 Task: Distribute the shapes "oval, triangle, and rectangle" on a horizontal axis.
Action: Mouse moved to (141, 127)
Screenshot: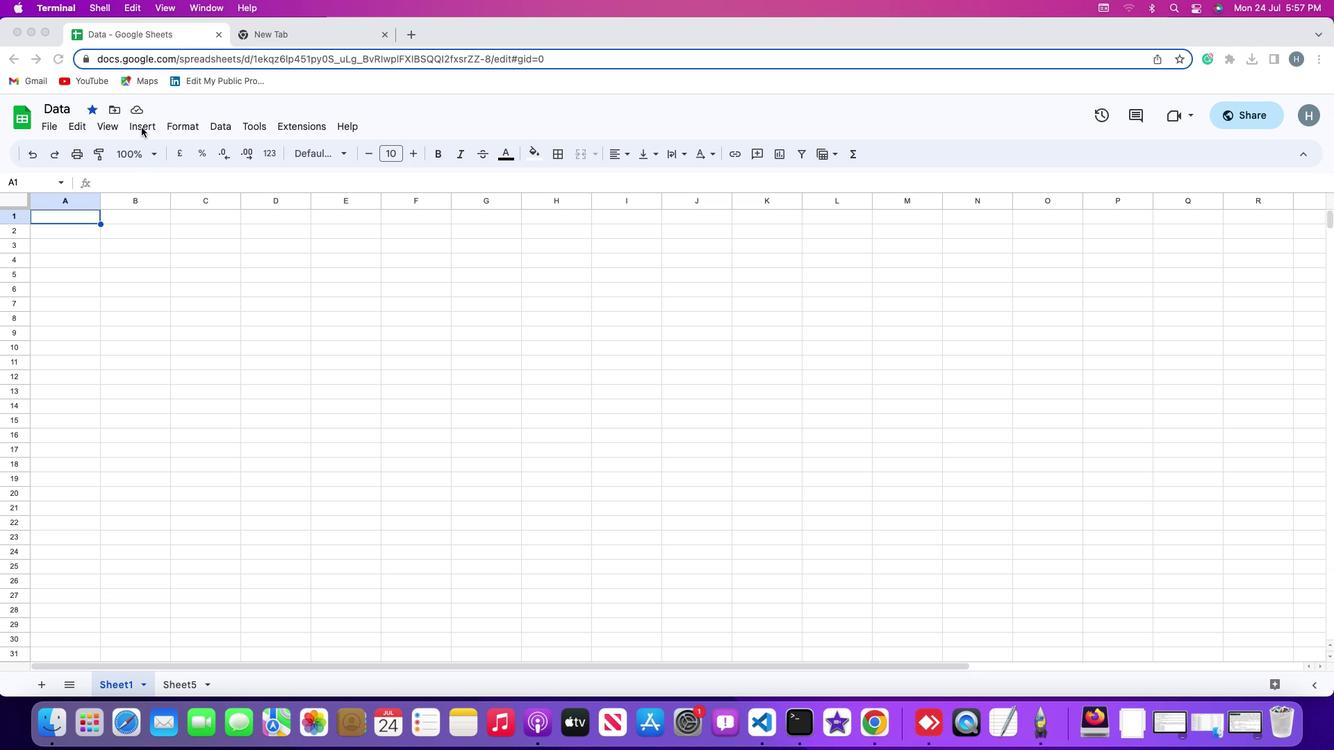 
Action: Mouse pressed left at (141, 127)
Screenshot: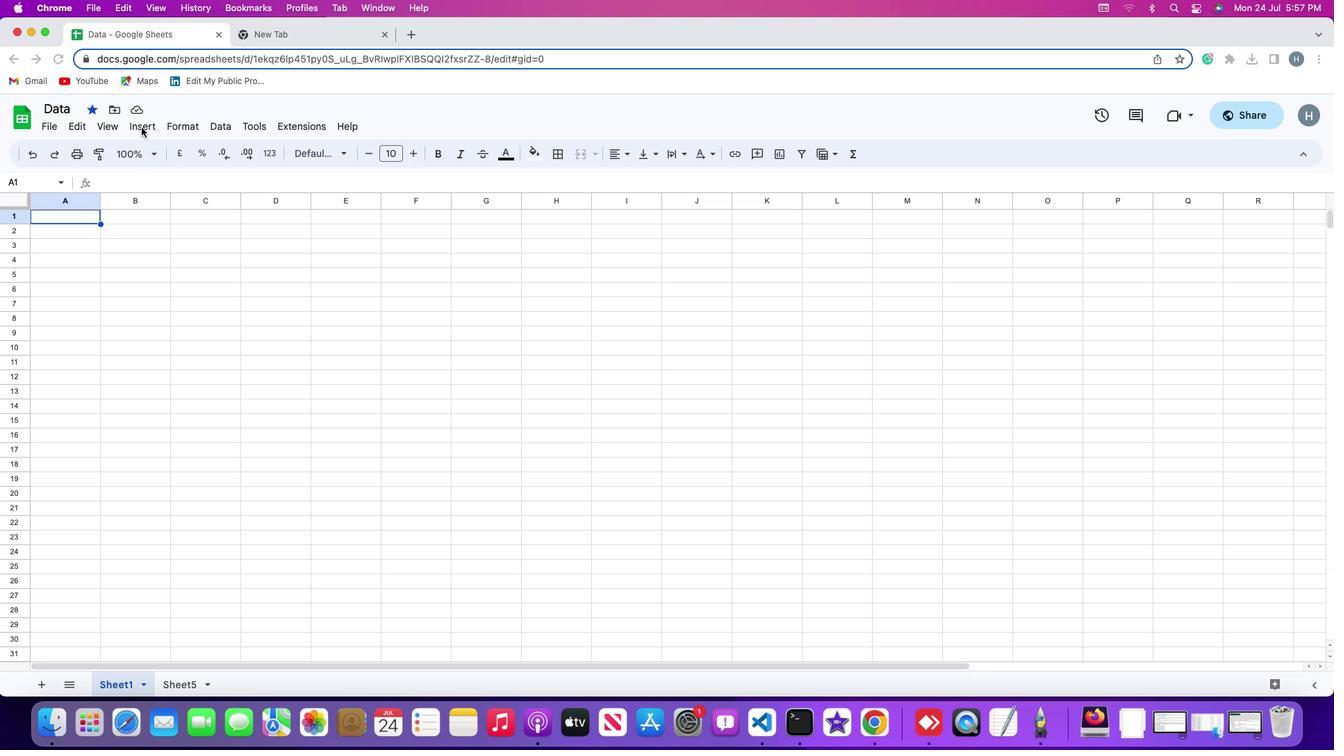 
Action: Mouse moved to (142, 125)
Screenshot: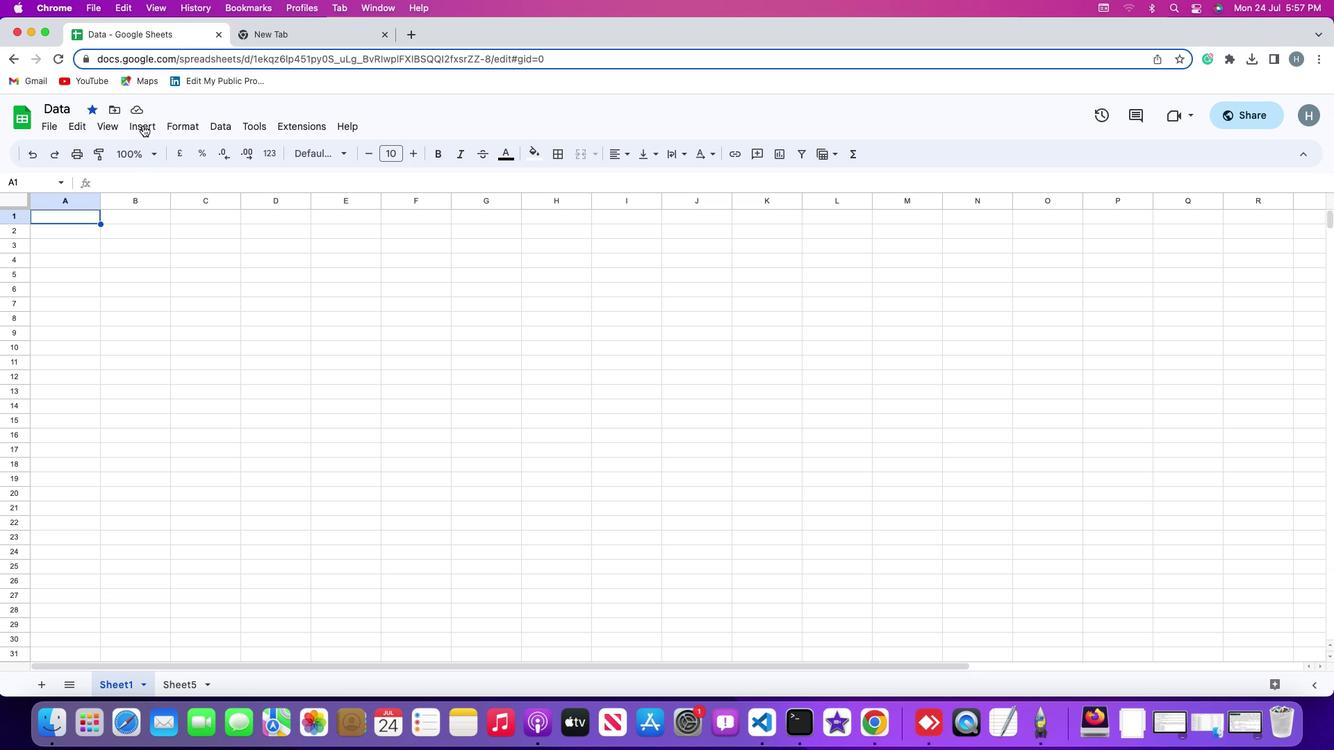 
Action: Mouse pressed left at (142, 125)
Screenshot: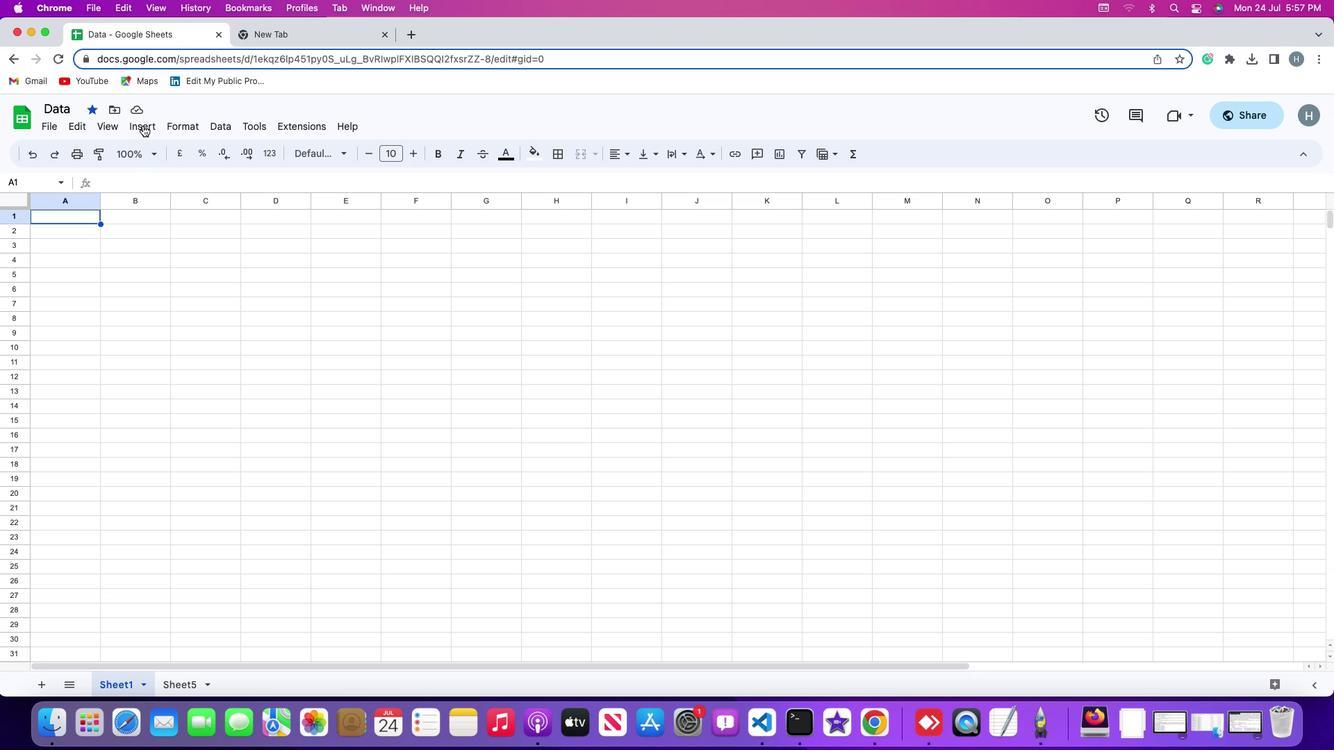 
Action: Mouse moved to (182, 324)
Screenshot: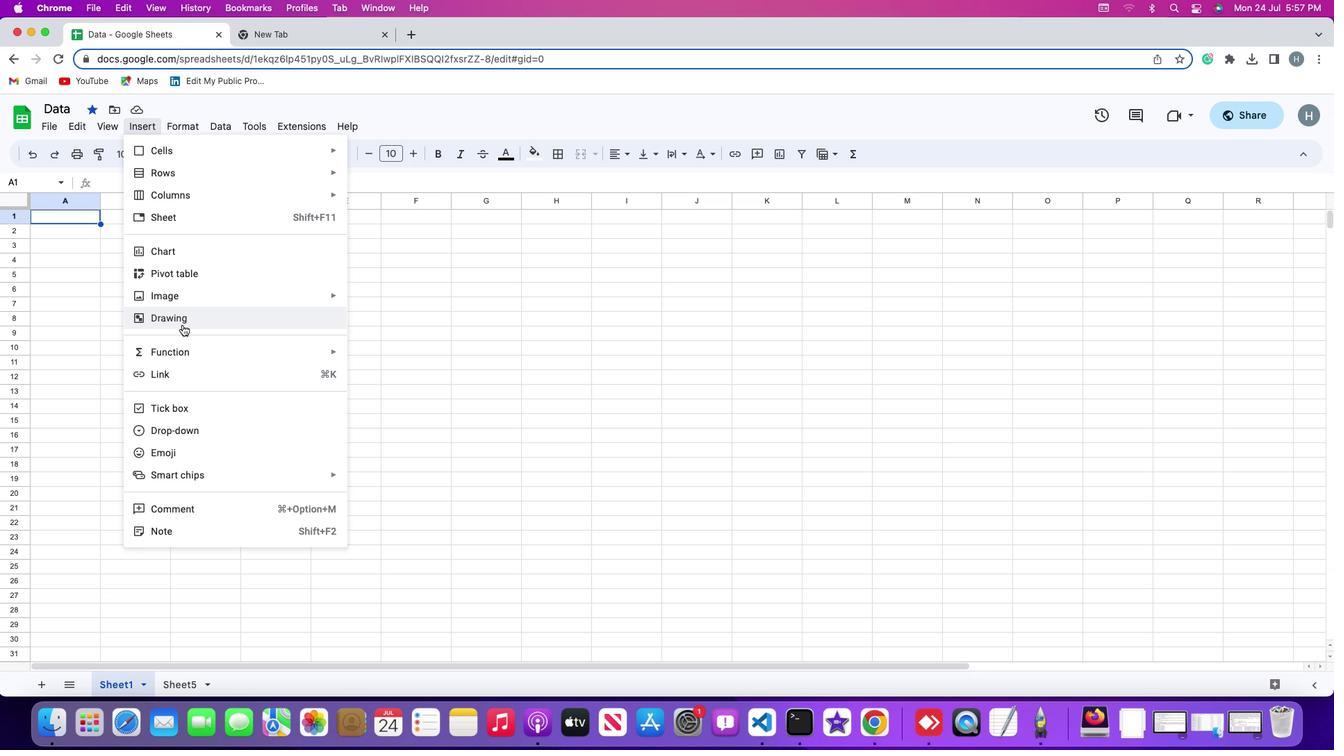 
Action: Mouse pressed left at (182, 324)
Screenshot: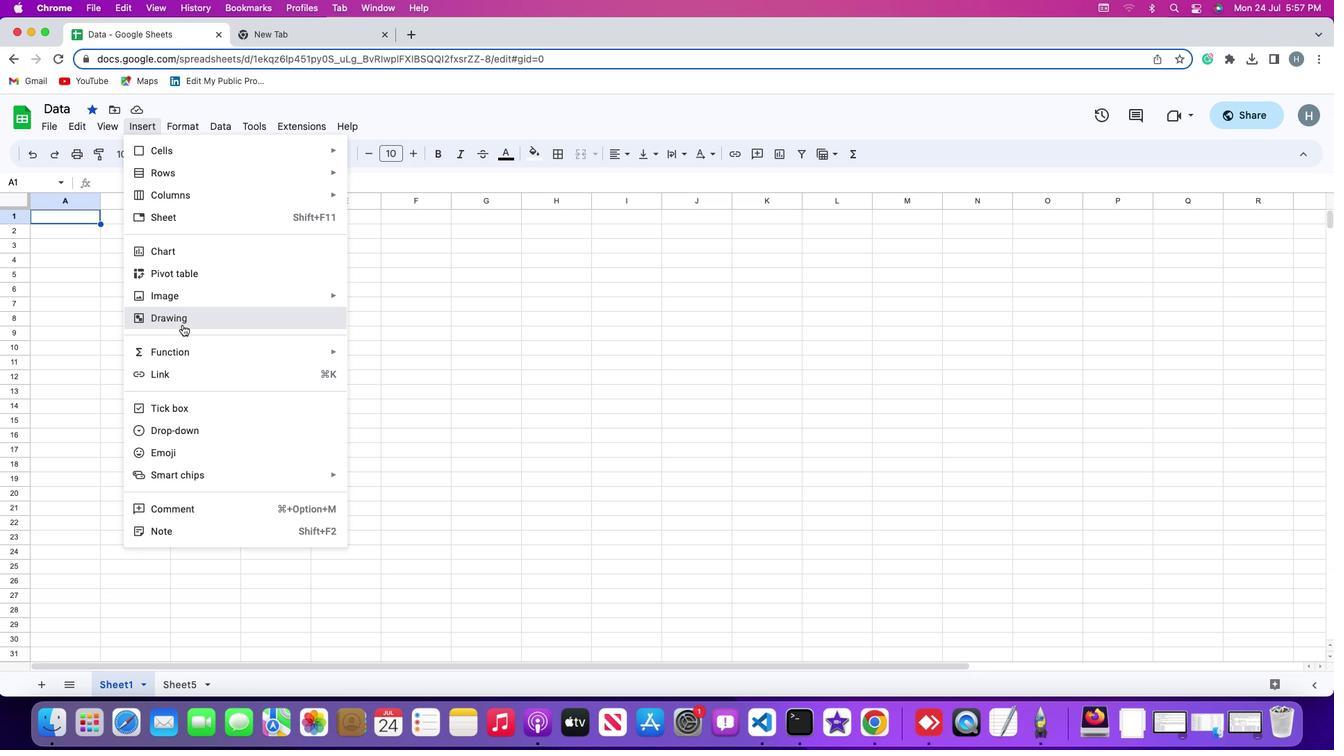 
Action: Mouse moved to (531, 178)
Screenshot: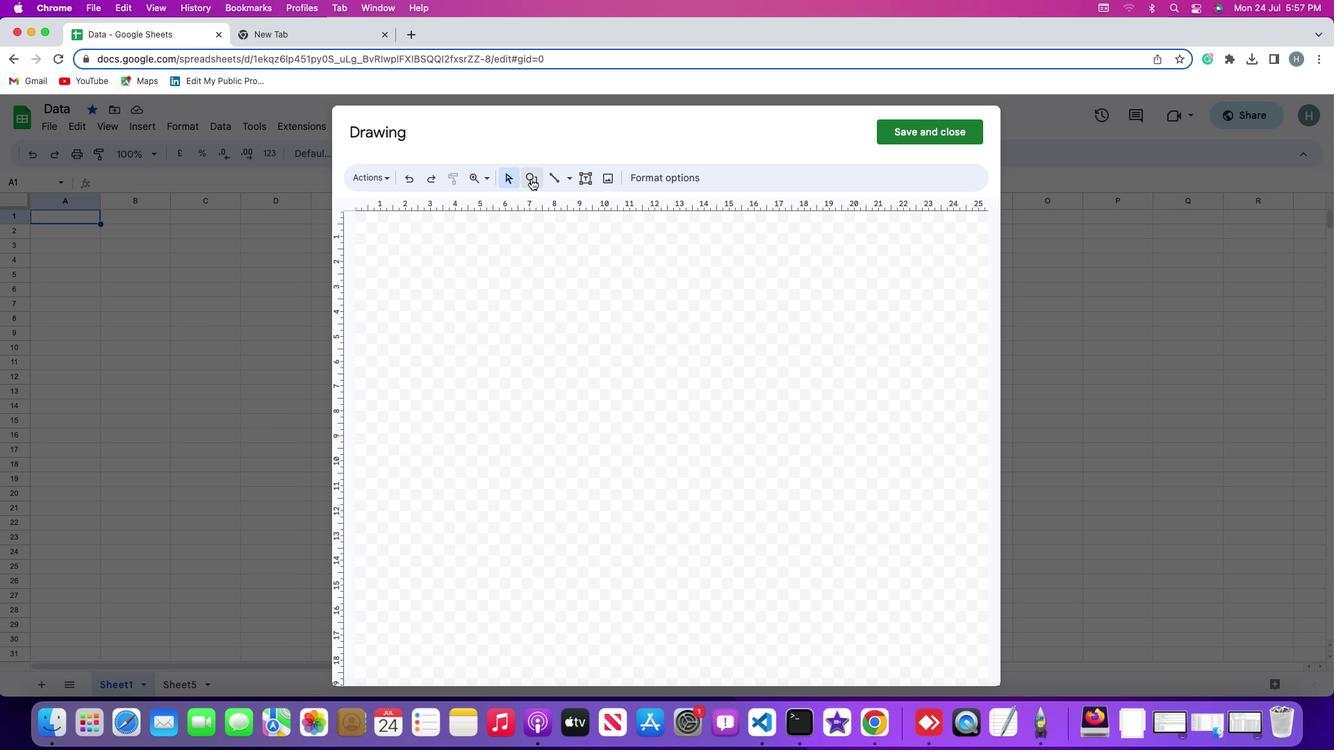 
Action: Mouse pressed left at (531, 178)
Screenshot: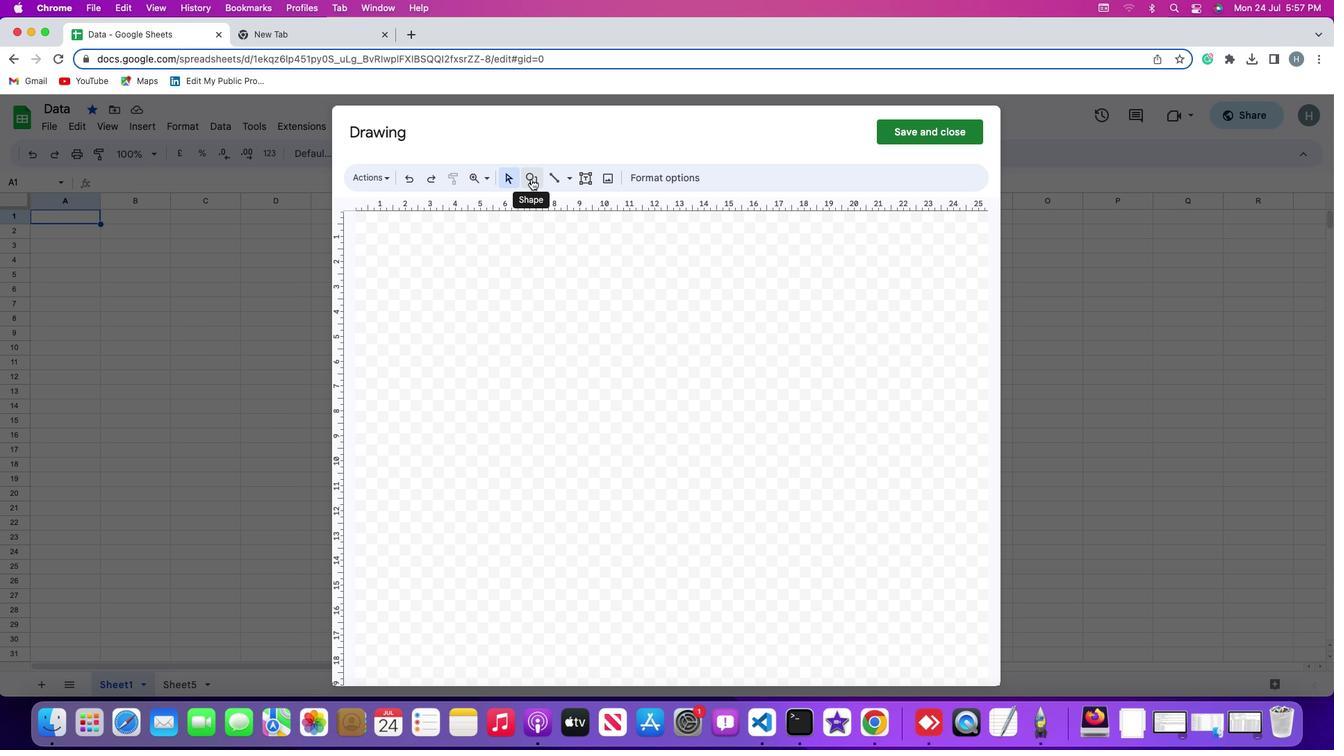 
Action: Mouse moved to (555, 201)
Screenshot: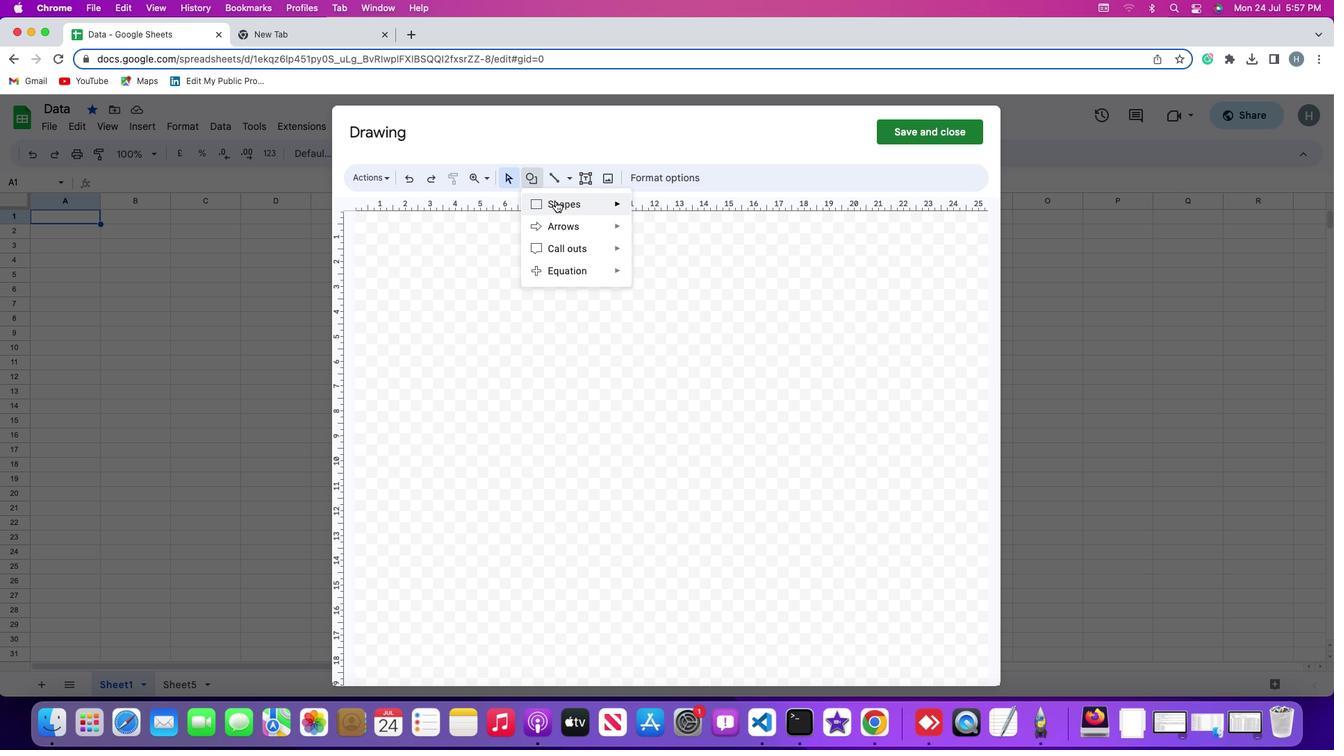 
Action: Mouse pressed left at (555, 201)
Screenshot: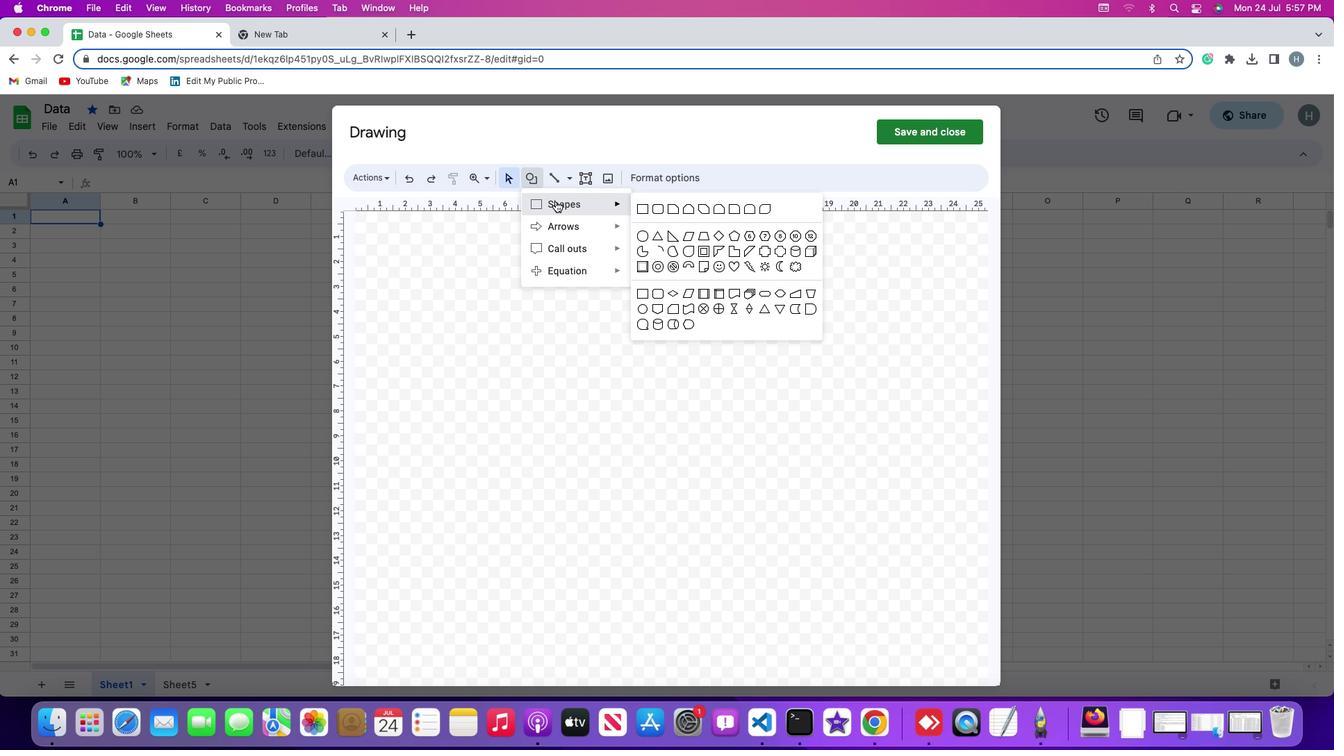
Action: Mouse moved to (643, 231)
Screenshot: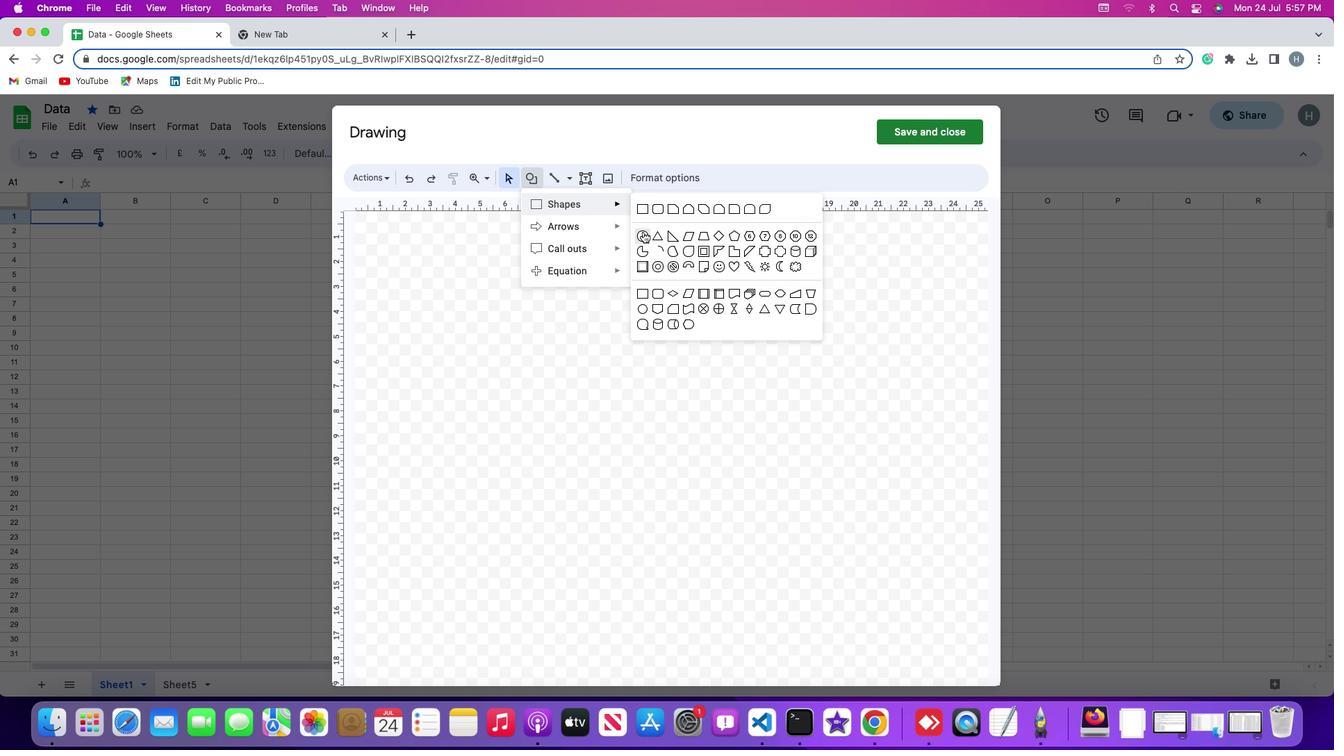 
Action: Mouse pressed left at (643, 231)
Screenshot: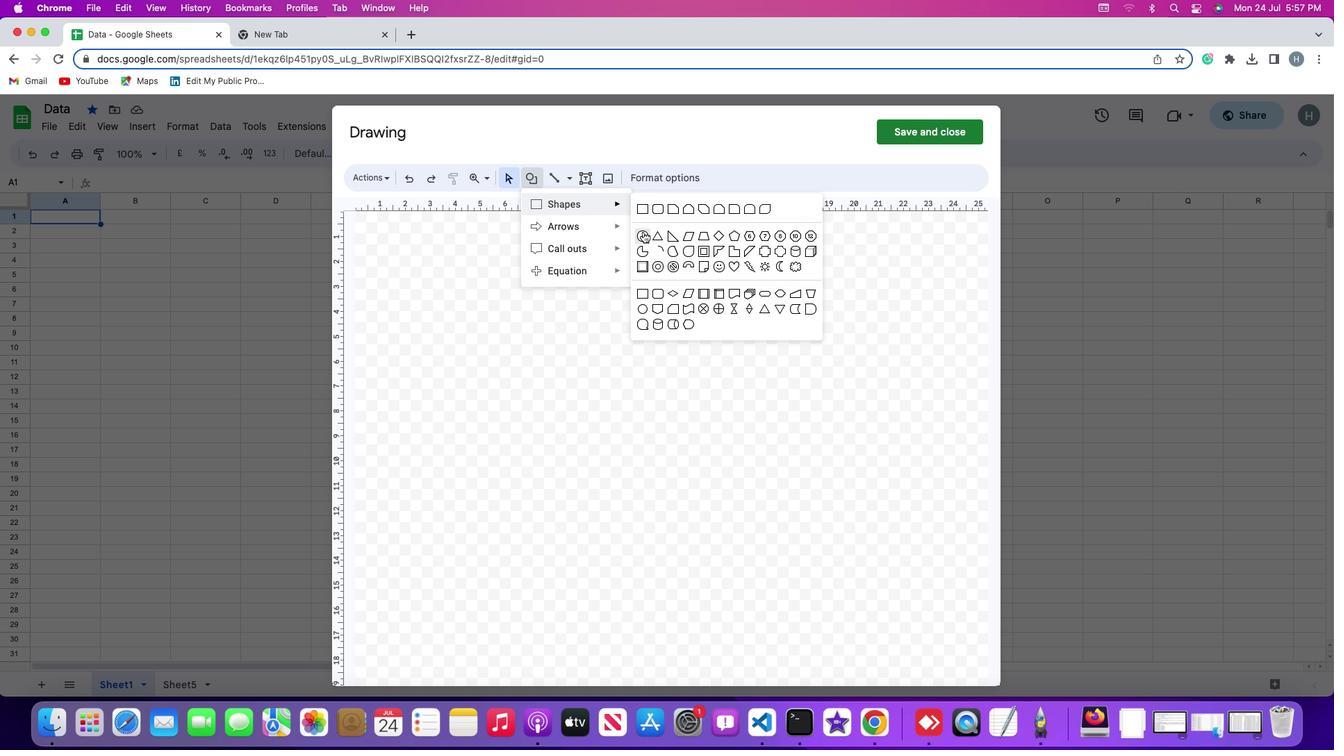 
Action: Mouse moved to (455, 252)
Screenshot: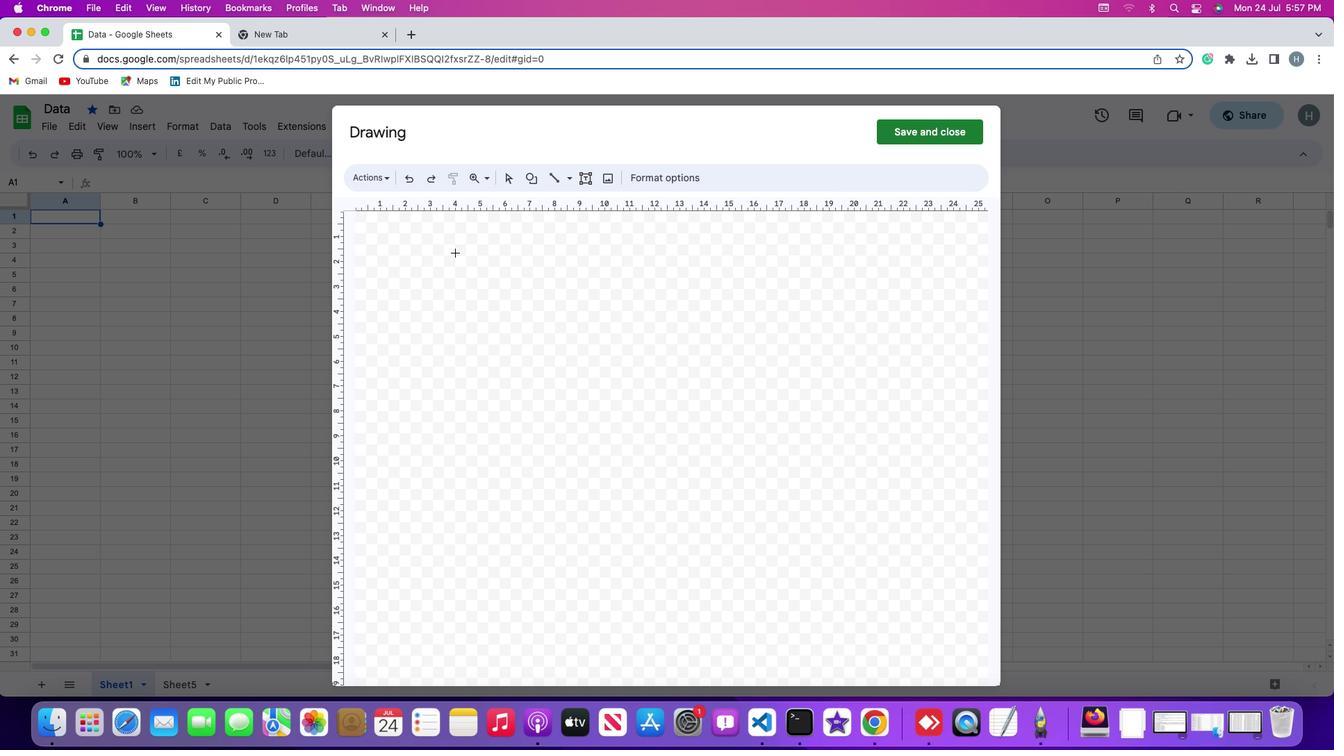 
Action: Mouse pressed left at (455, 252)
Screenshot: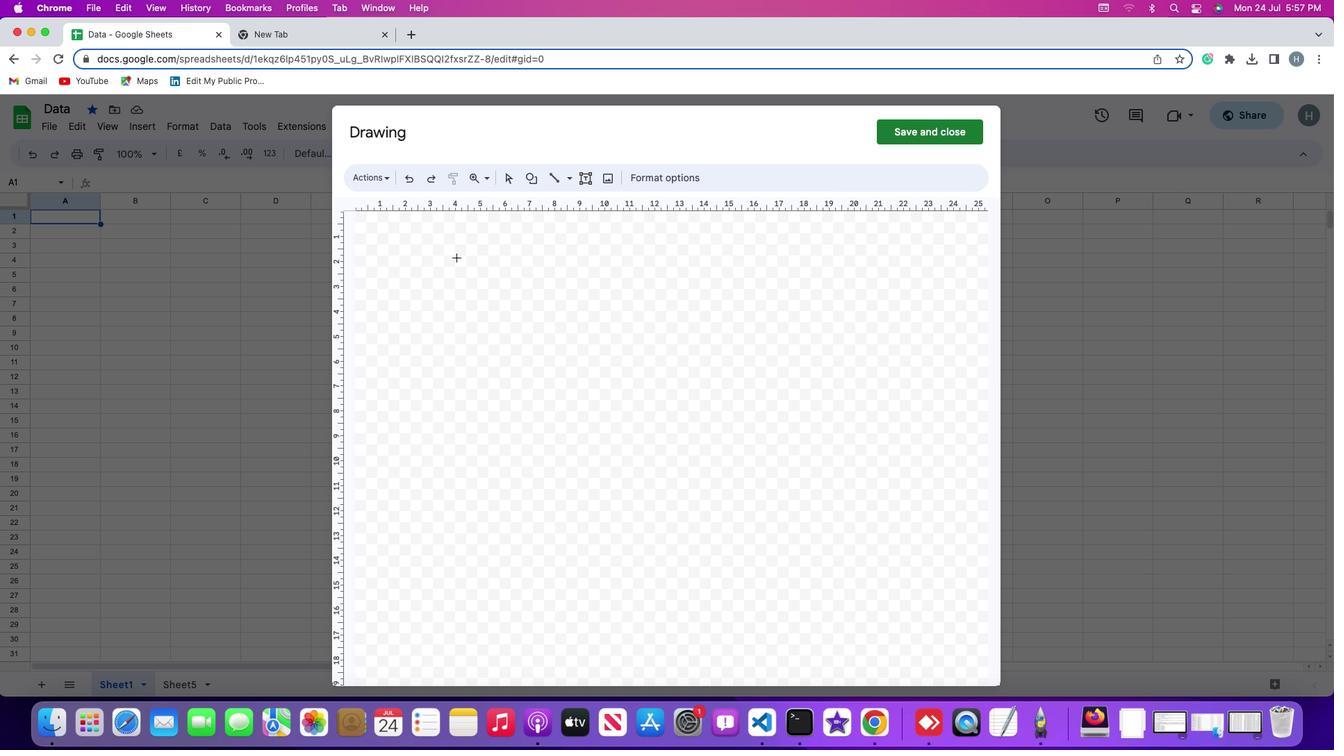 
Action: Mouse moved to (532, 181)
Screenshot: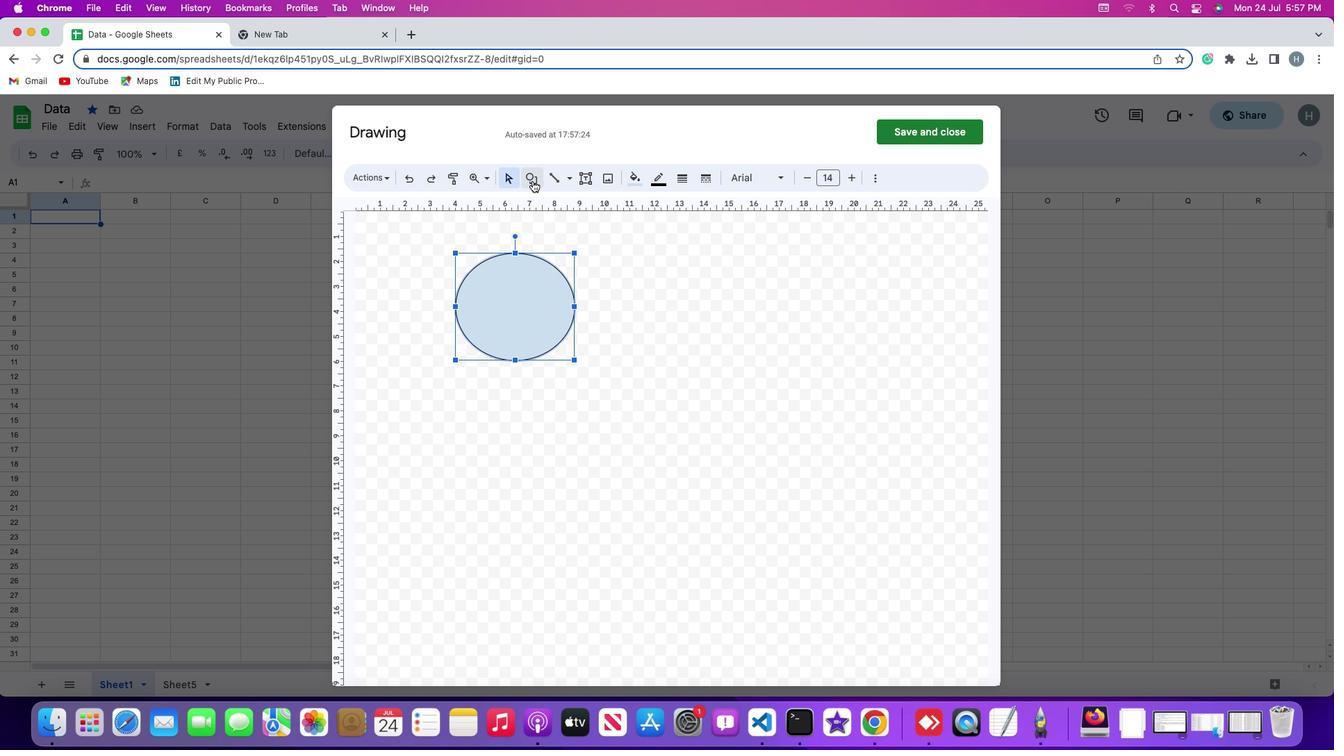 
Action: Mouse pressed left at (532, 181)
Screenshot: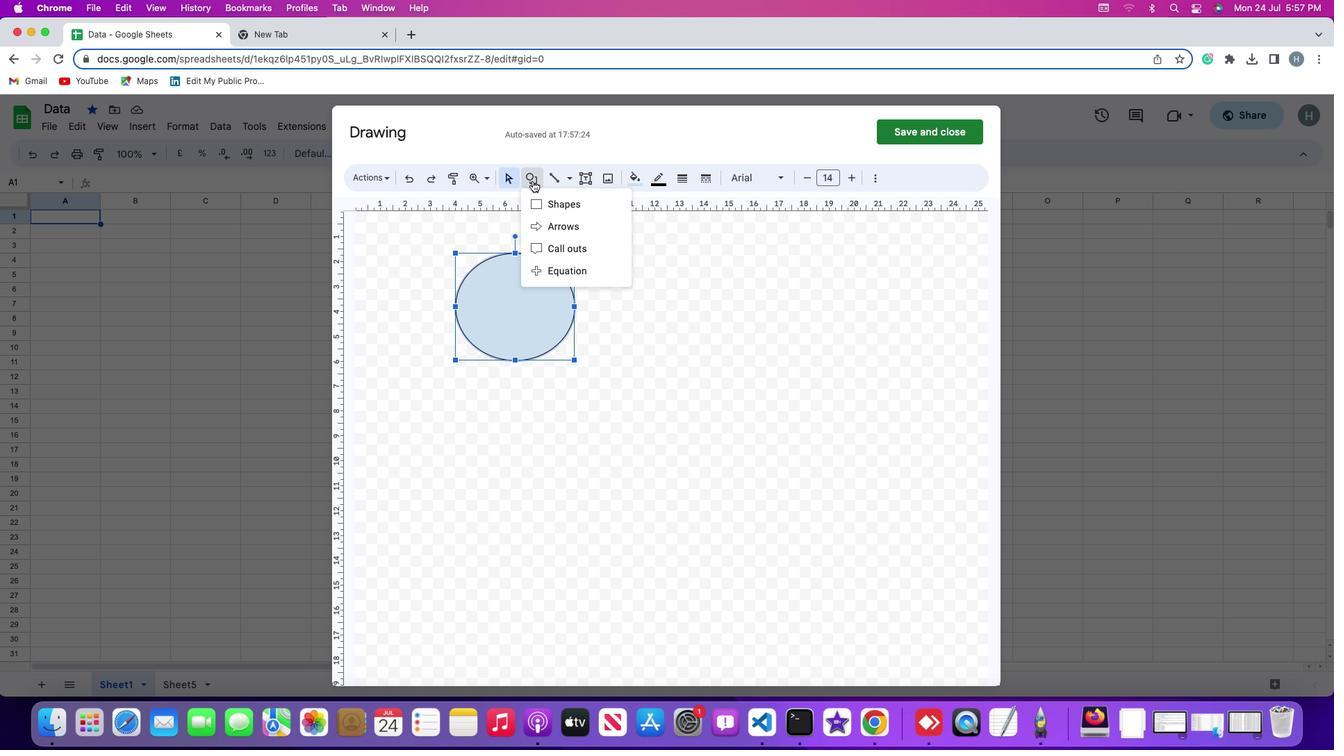 
Action: Mouse moved to (578, 207)
Screenshot: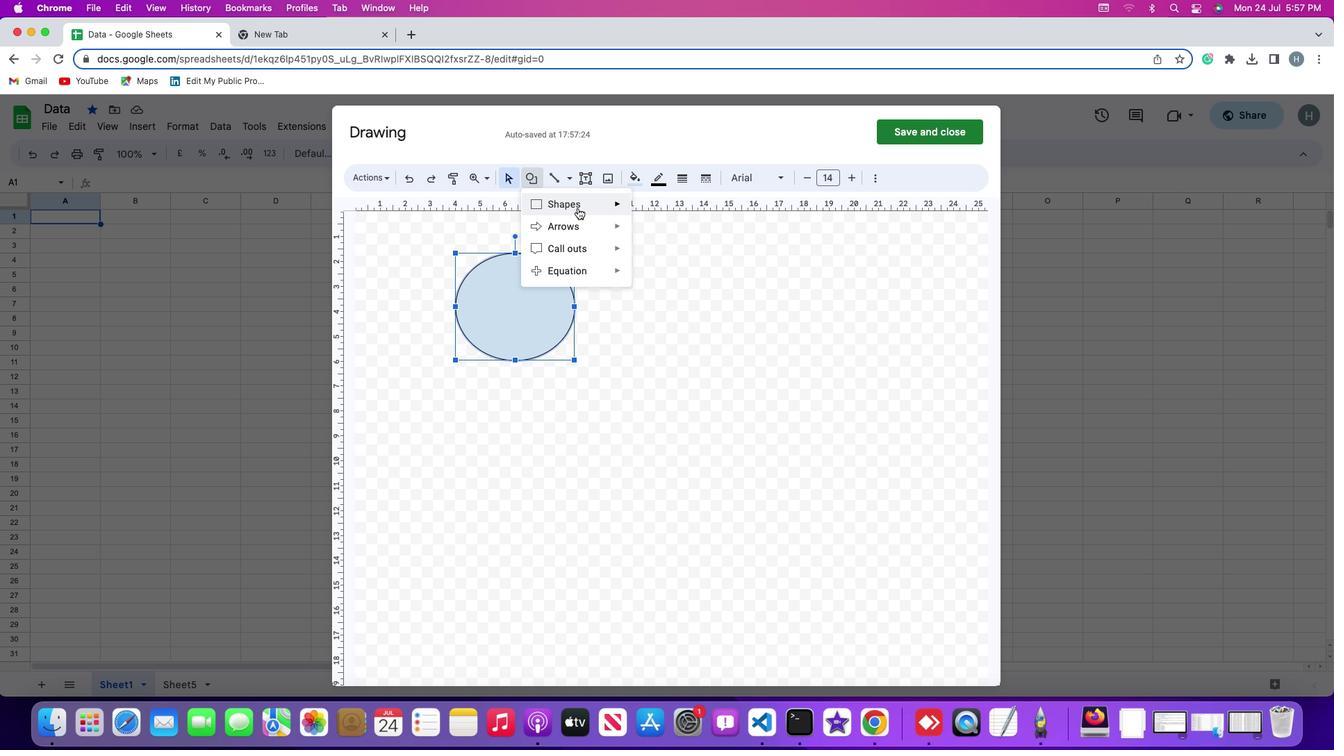 
Action: Mouse pressed left at (578, 207)
Screenshot: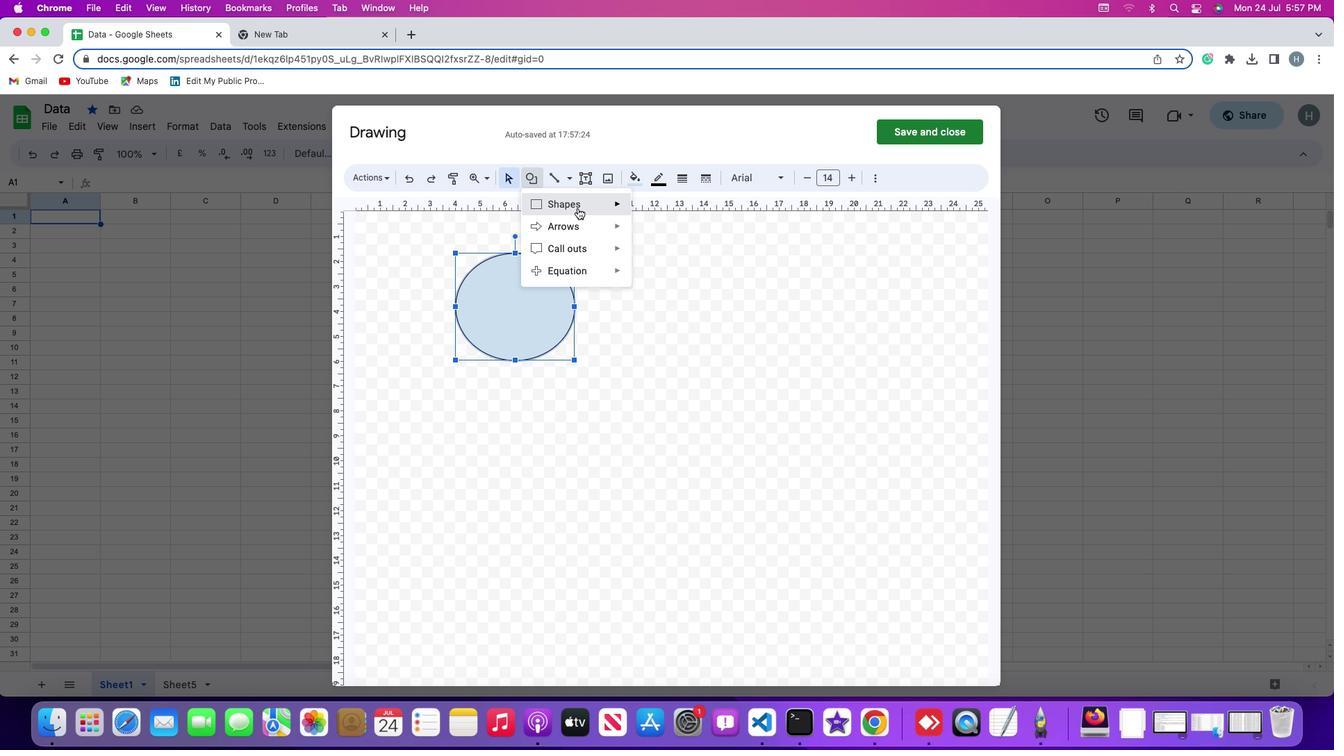 
Action: Mouse moved to (656, 232)
Screenshot: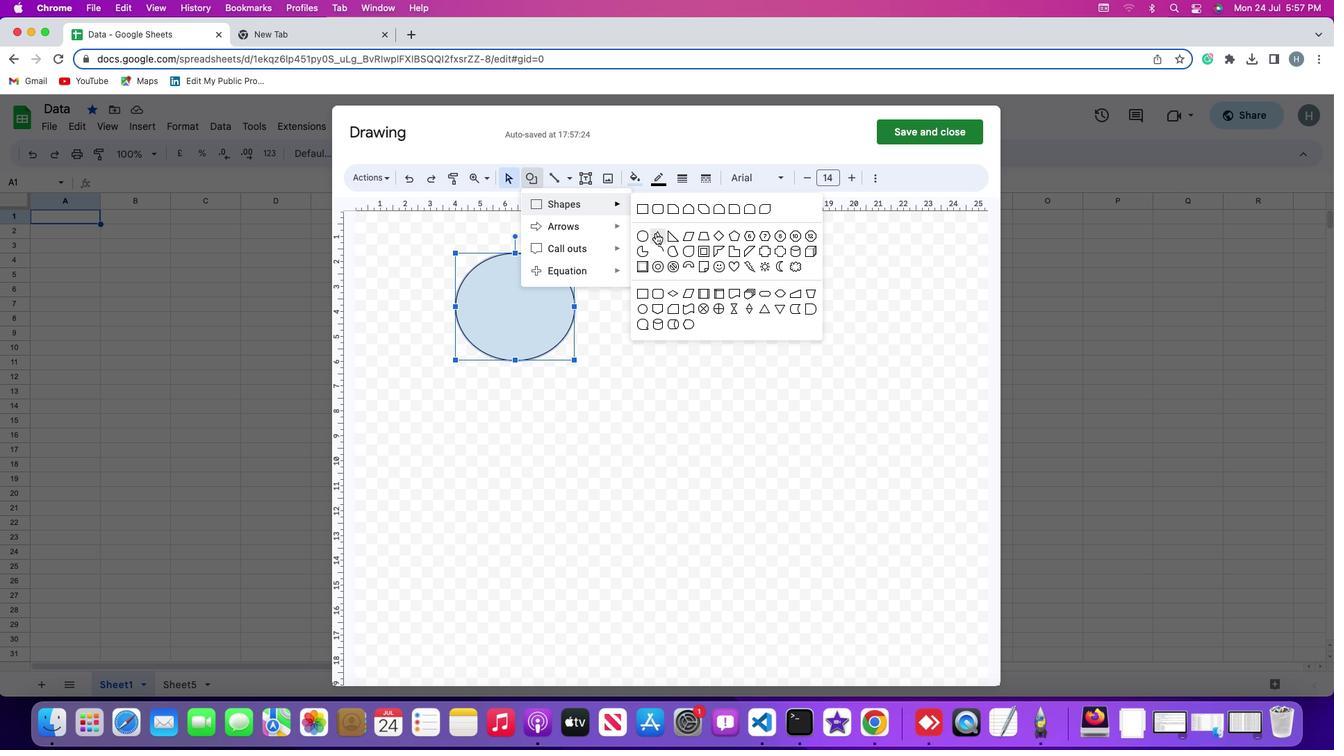 
Action: Mouse pressed left at (656, 232)
Screenshot: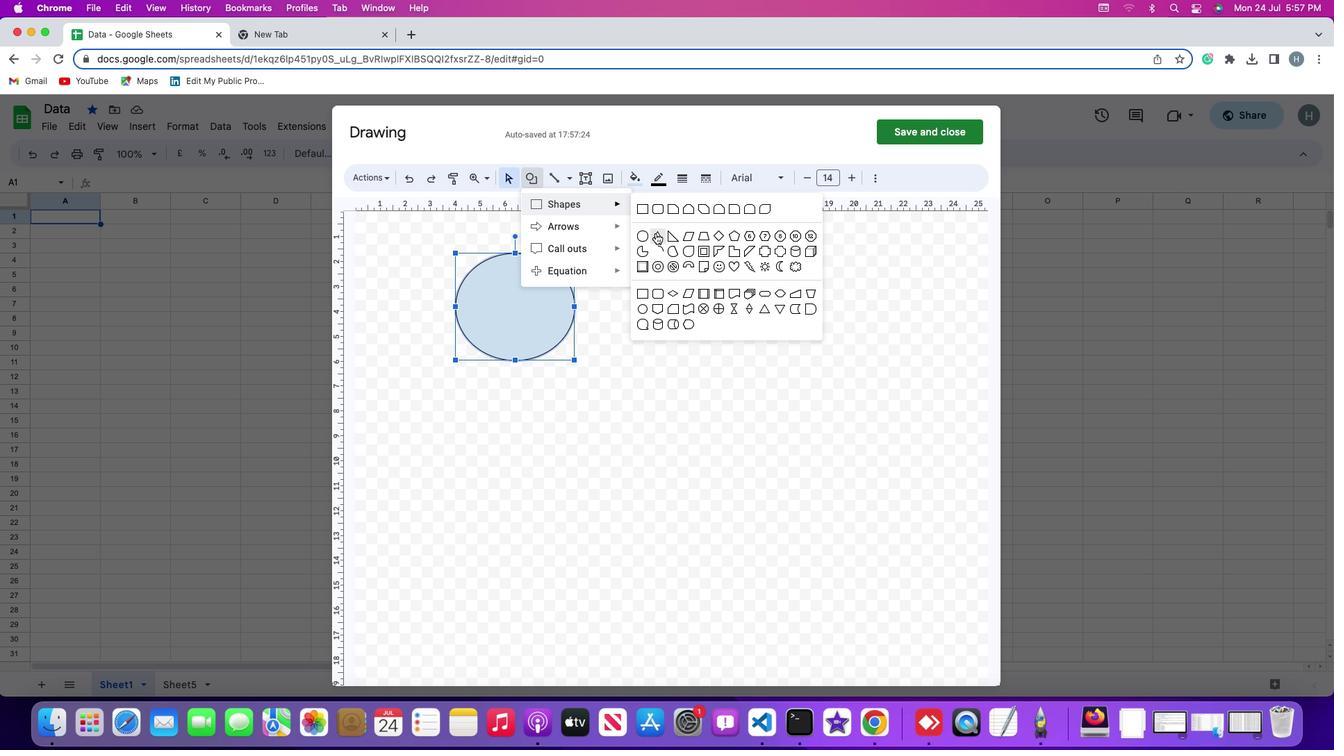 
Action: Mouse moved to (613, 379)
Screenshot: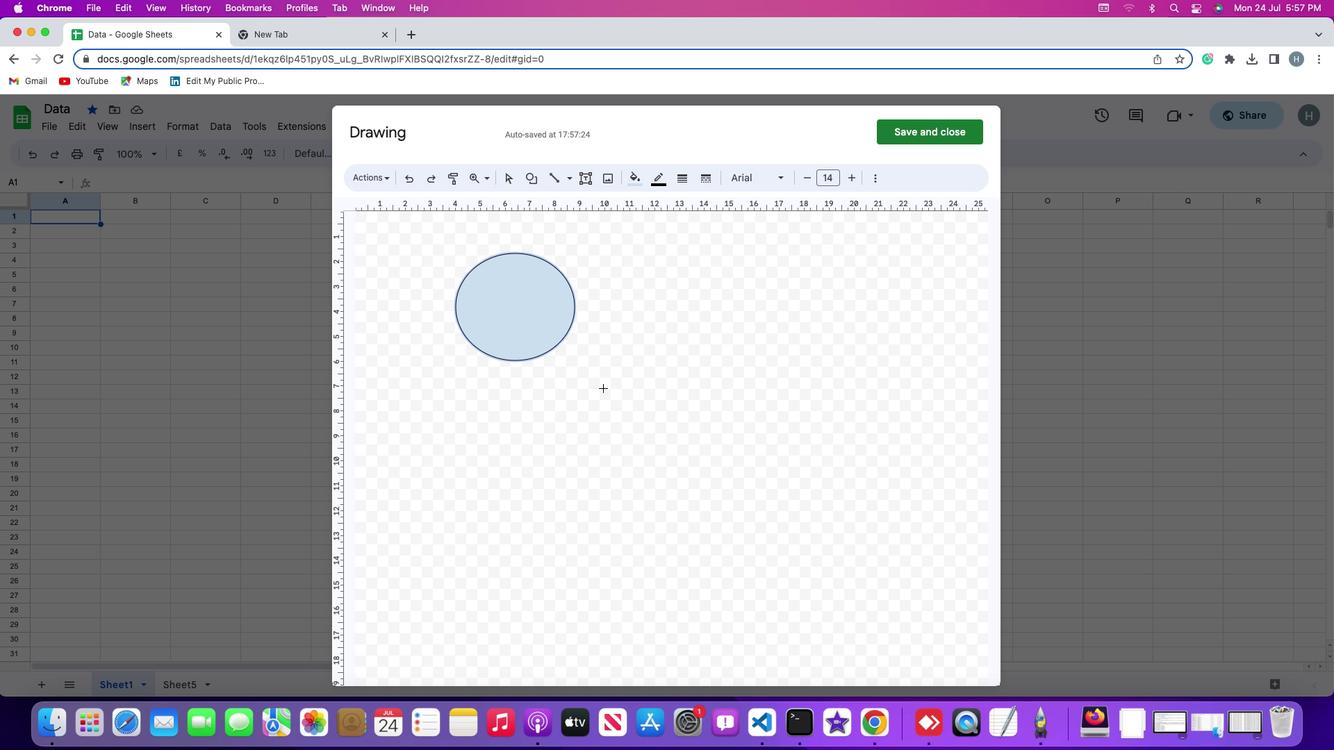 
Action: Mouse pressed left at (613, 379)
Screenshot: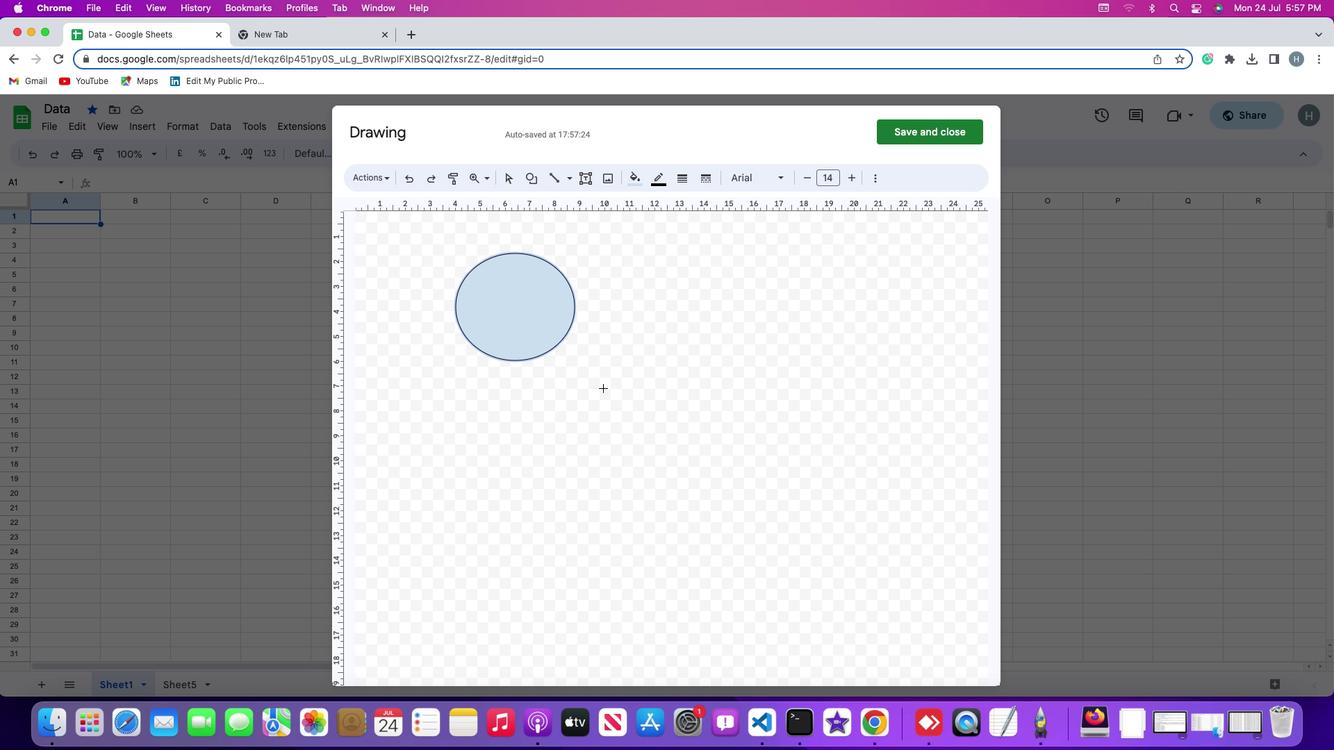 
Action: Mouse moved to (535, 177)
Screenshot: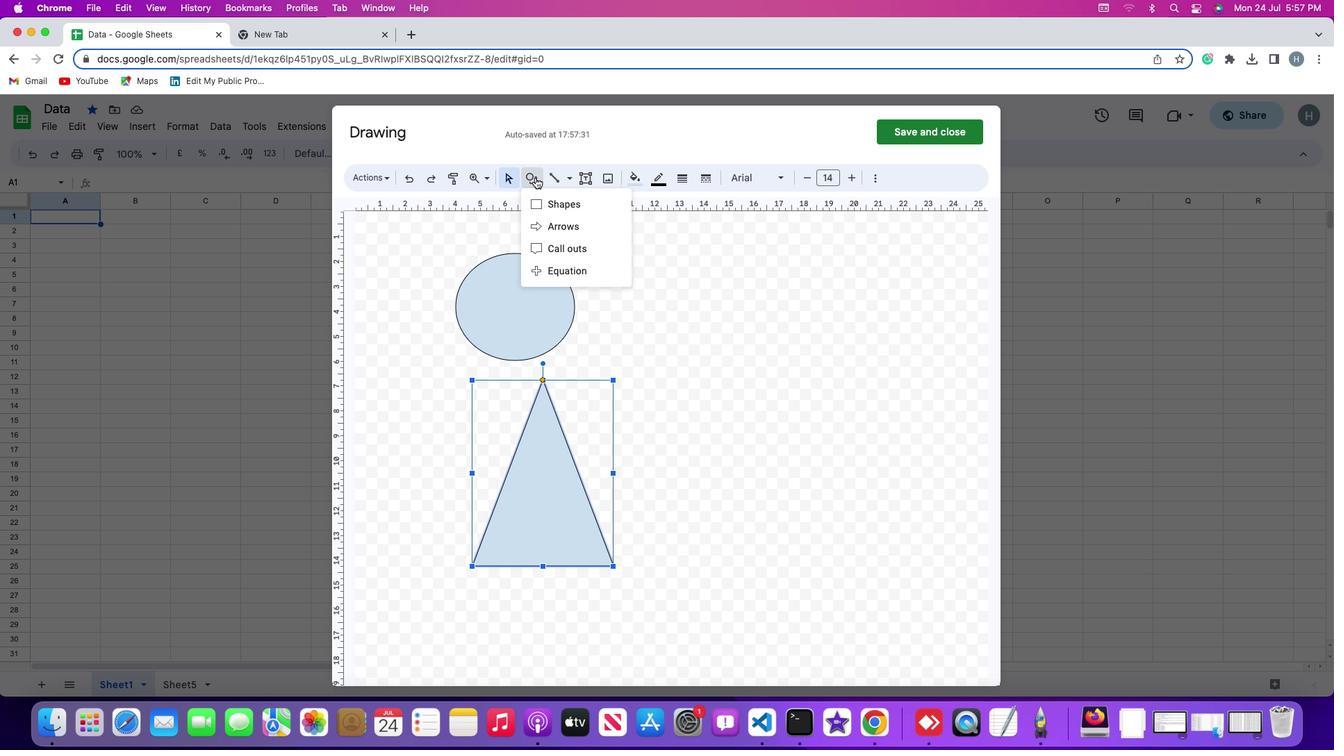
Action: Mouse pressed left at (535, 177)
Screenshot: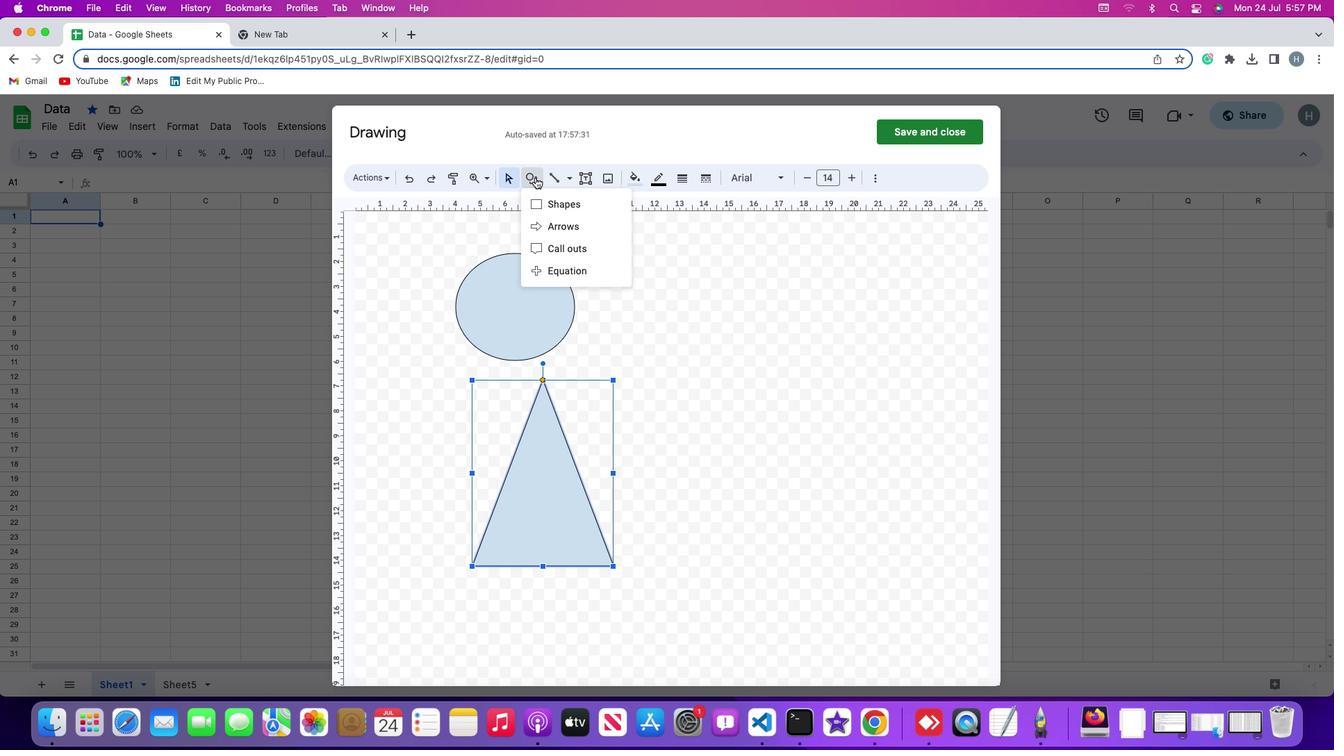 
Action: Mouse moved to (562, 197)
Screenshot: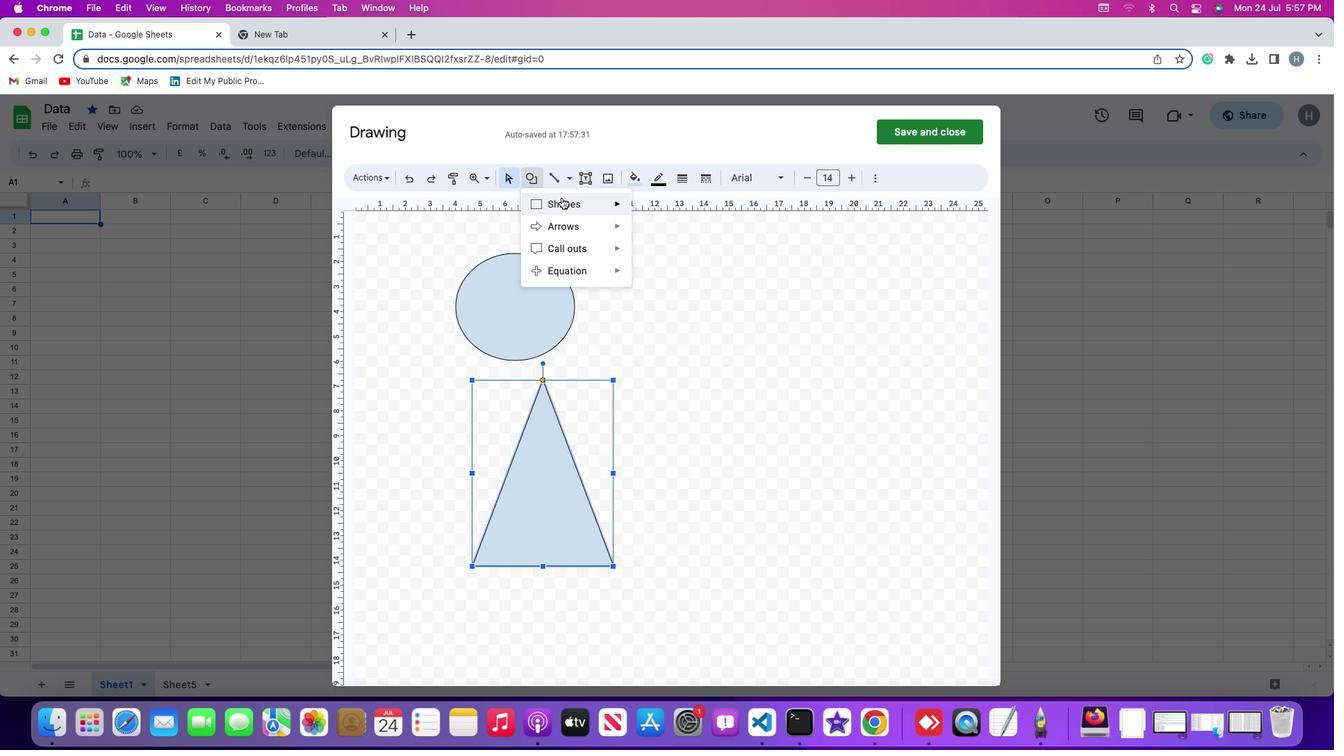
Action: Mouse pressed left at (562, 197)
Screenshot: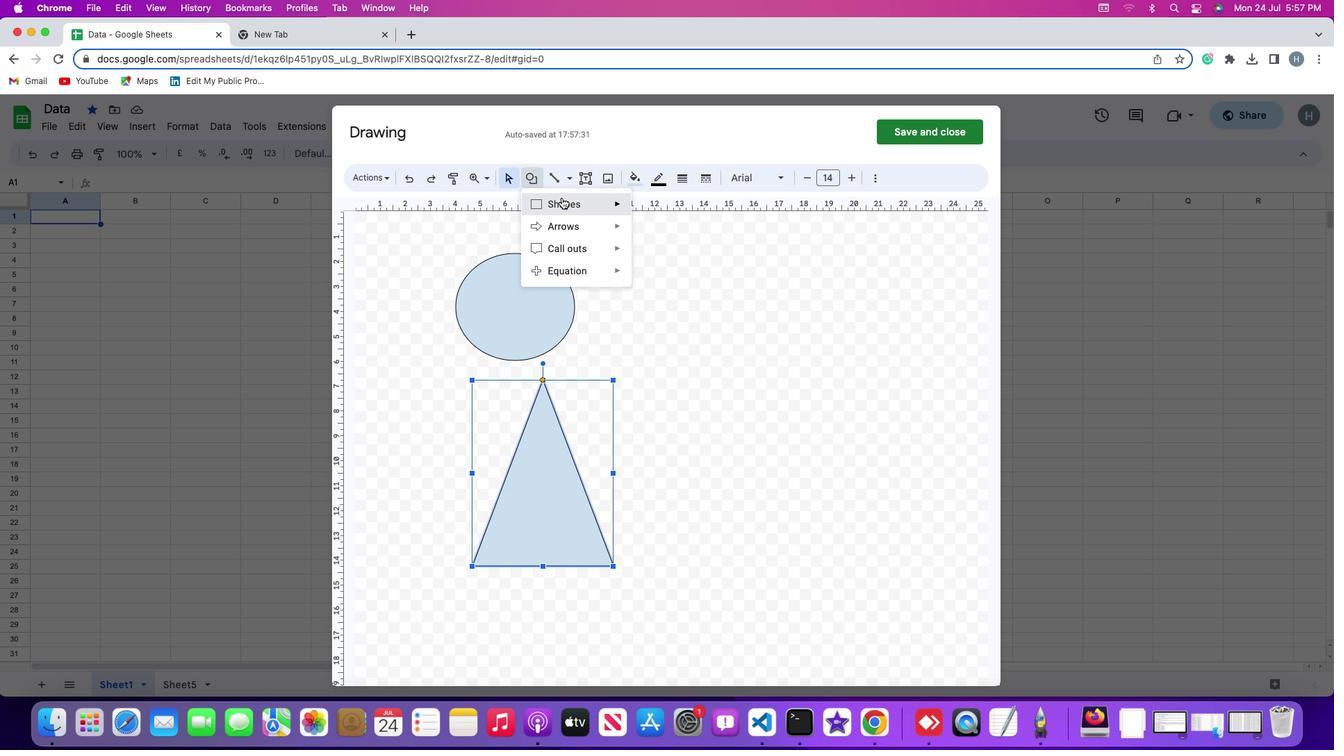 
Action: Mouse moved to (648, 206)
Screenshot: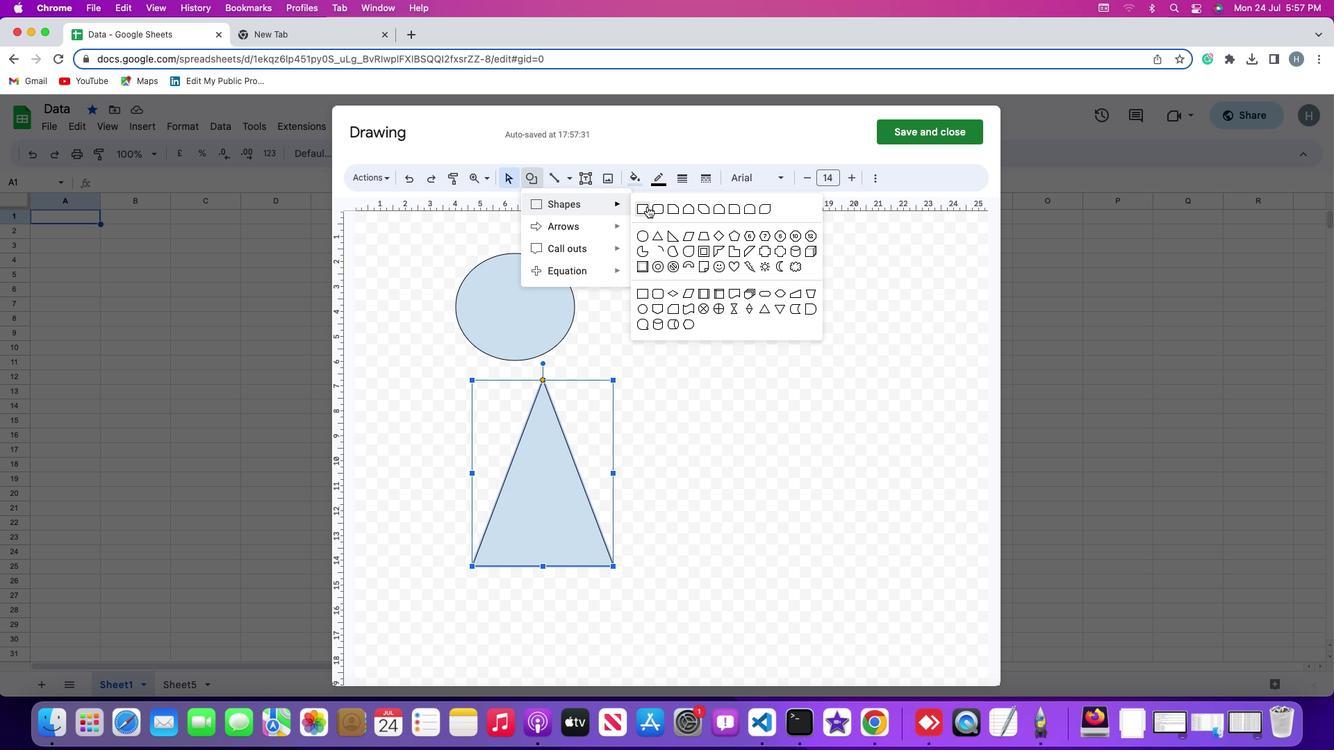
Action: Mouse pressed left at (648, 206)
Screenshot: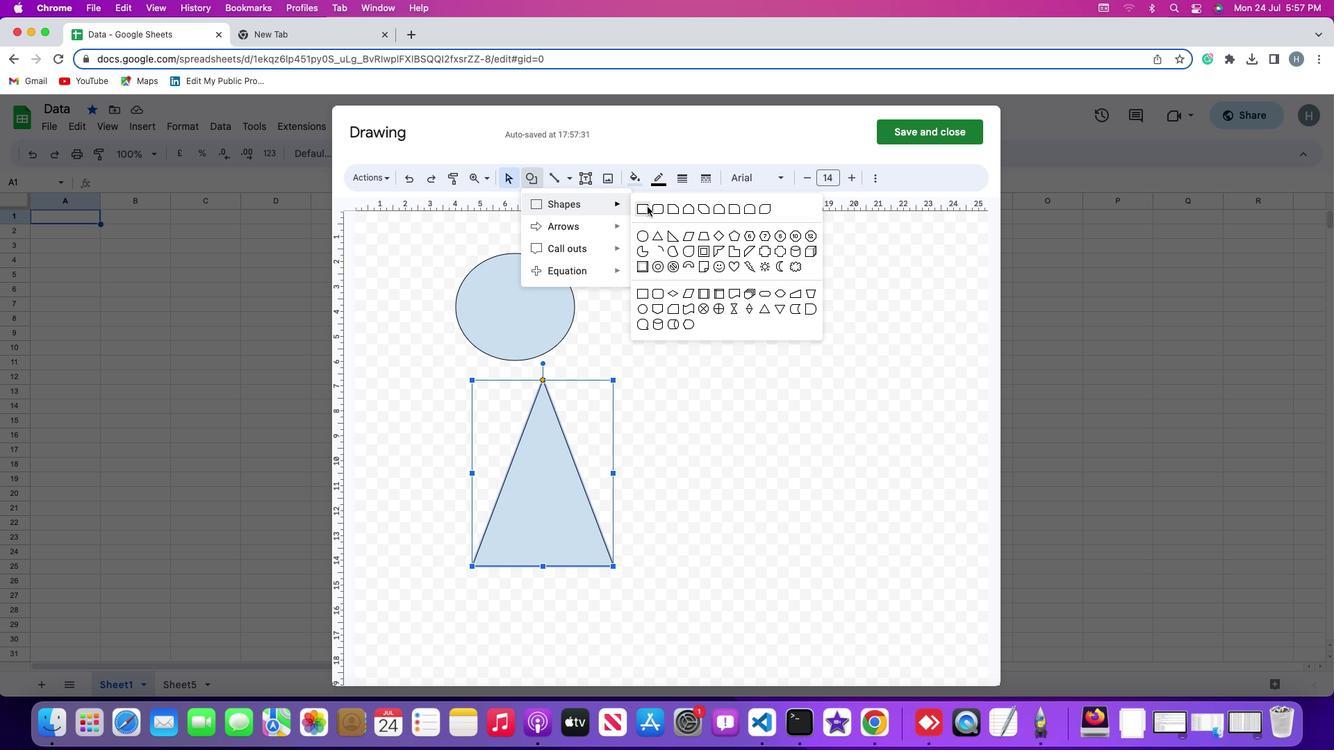 
Action: Mouse moved to (676, 429)
Screenshot: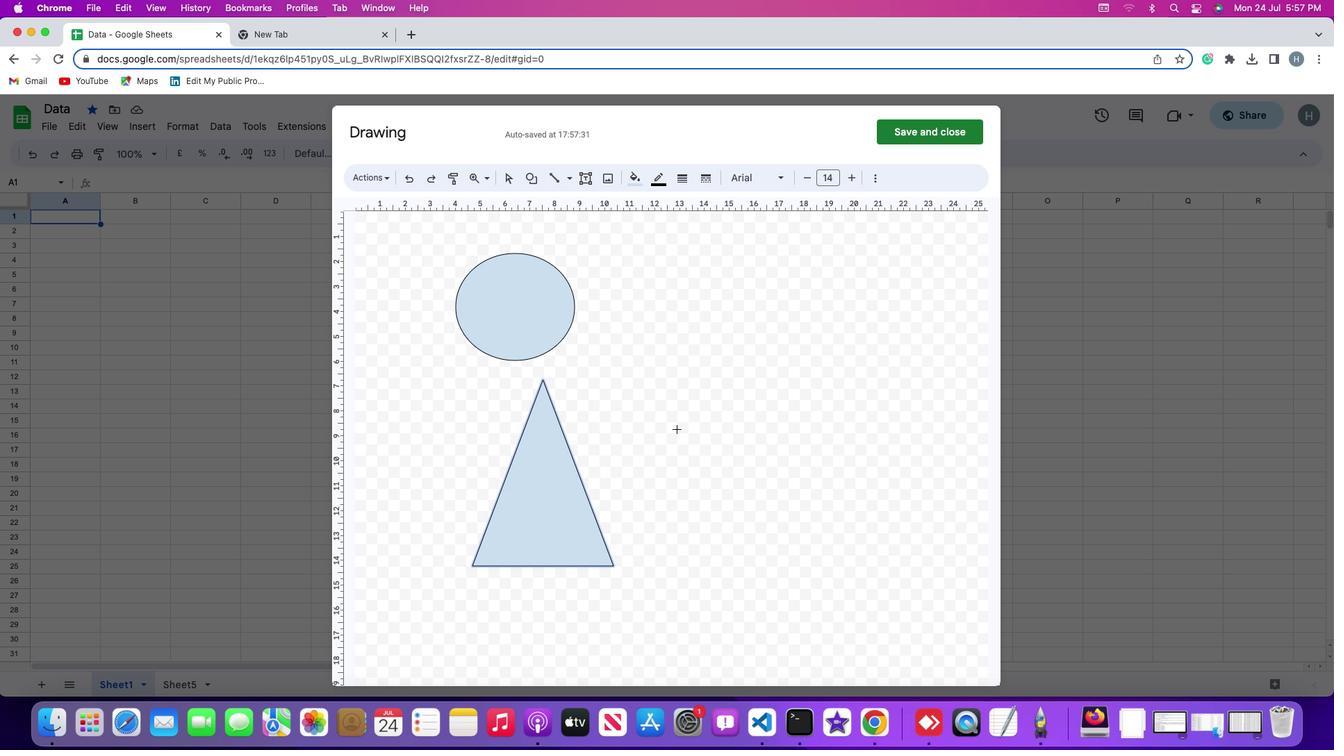 
Action: Mouse pressed left at (676, 429)
Screenshot: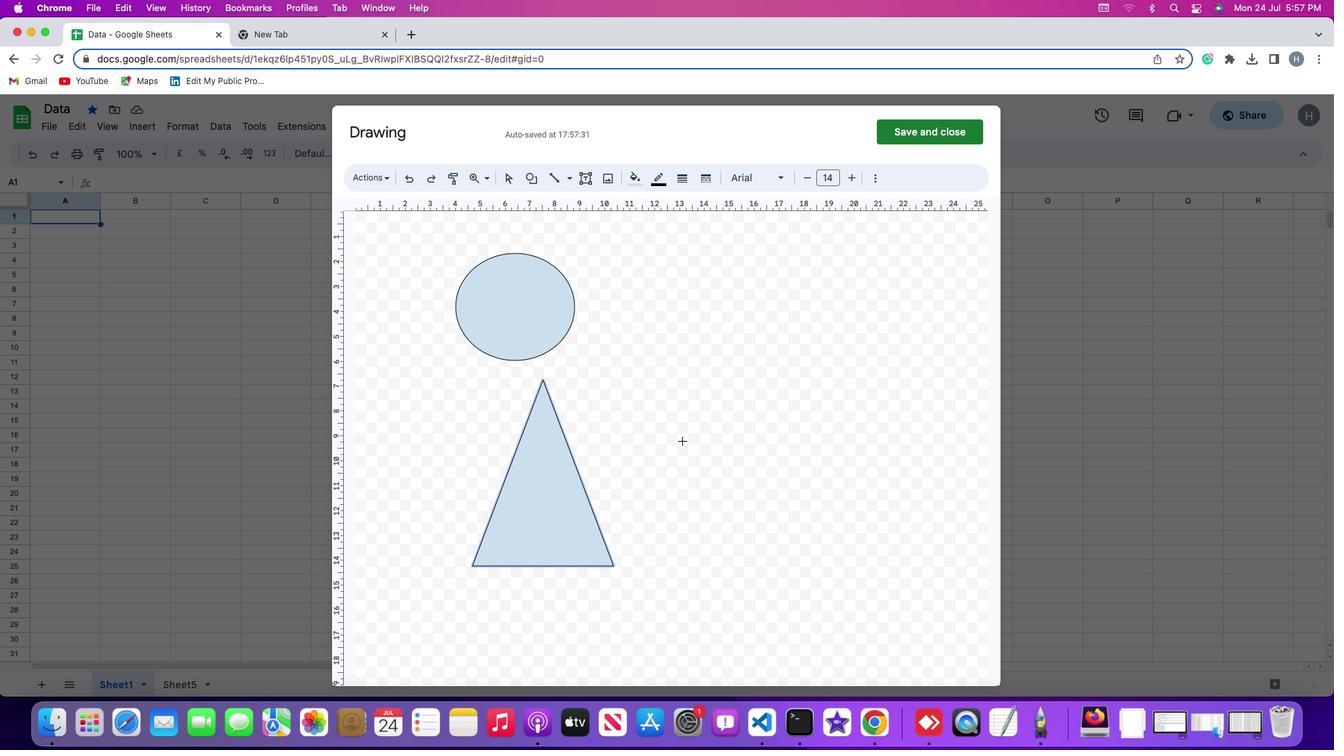 
Action: Mouse moved to (671, 380)
Screenshot: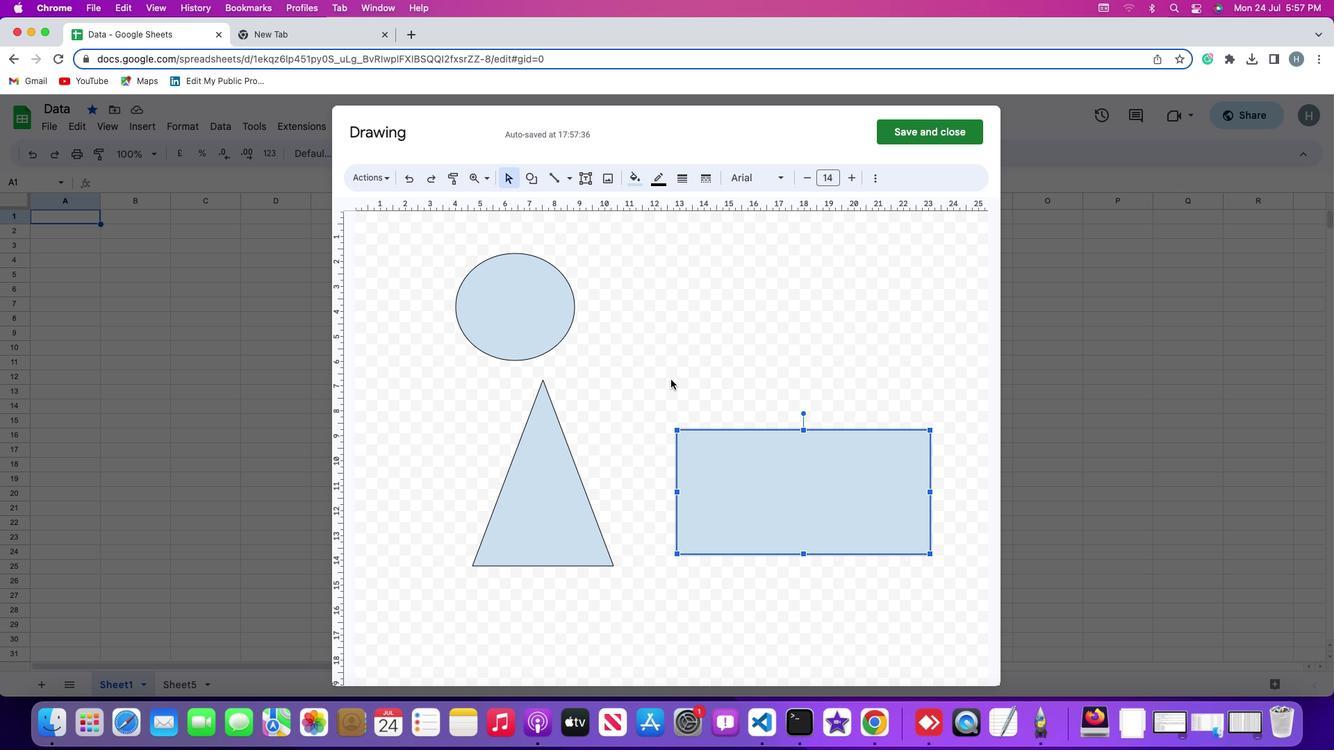 
Action: Mouse pressed left at (671, 380)
Screenshot: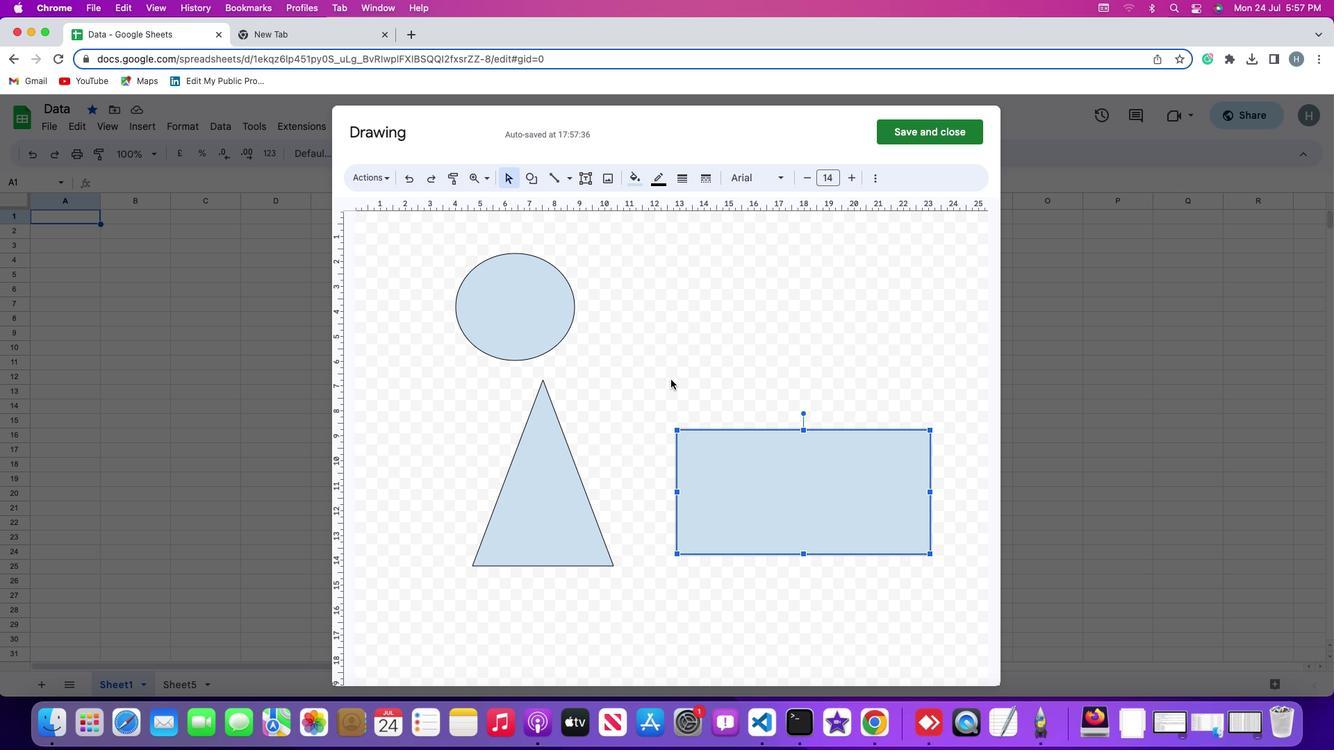 
Action: Mouse moved to (499, 323)
Screenshot: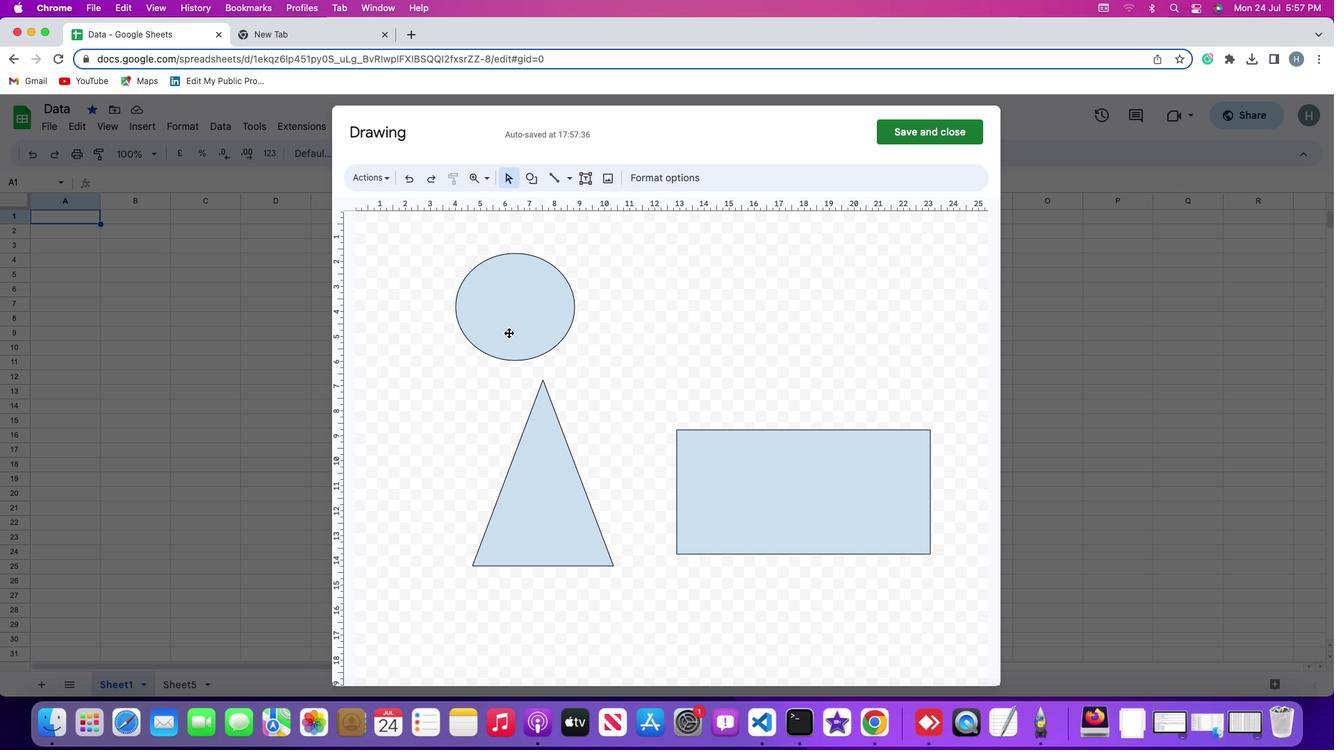 
Action: Key pressed Key.shift
Screenshot: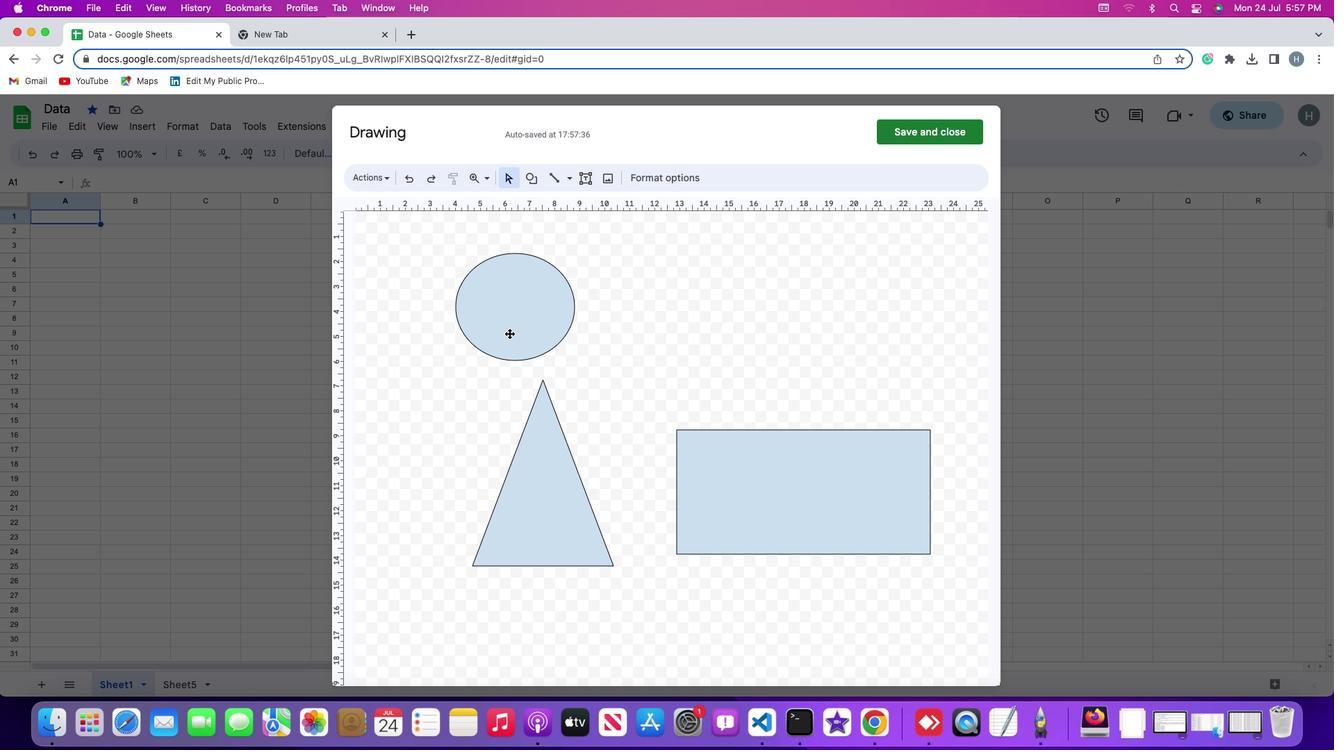 
Action: Mouse moved to (510, 333)
Screenshot: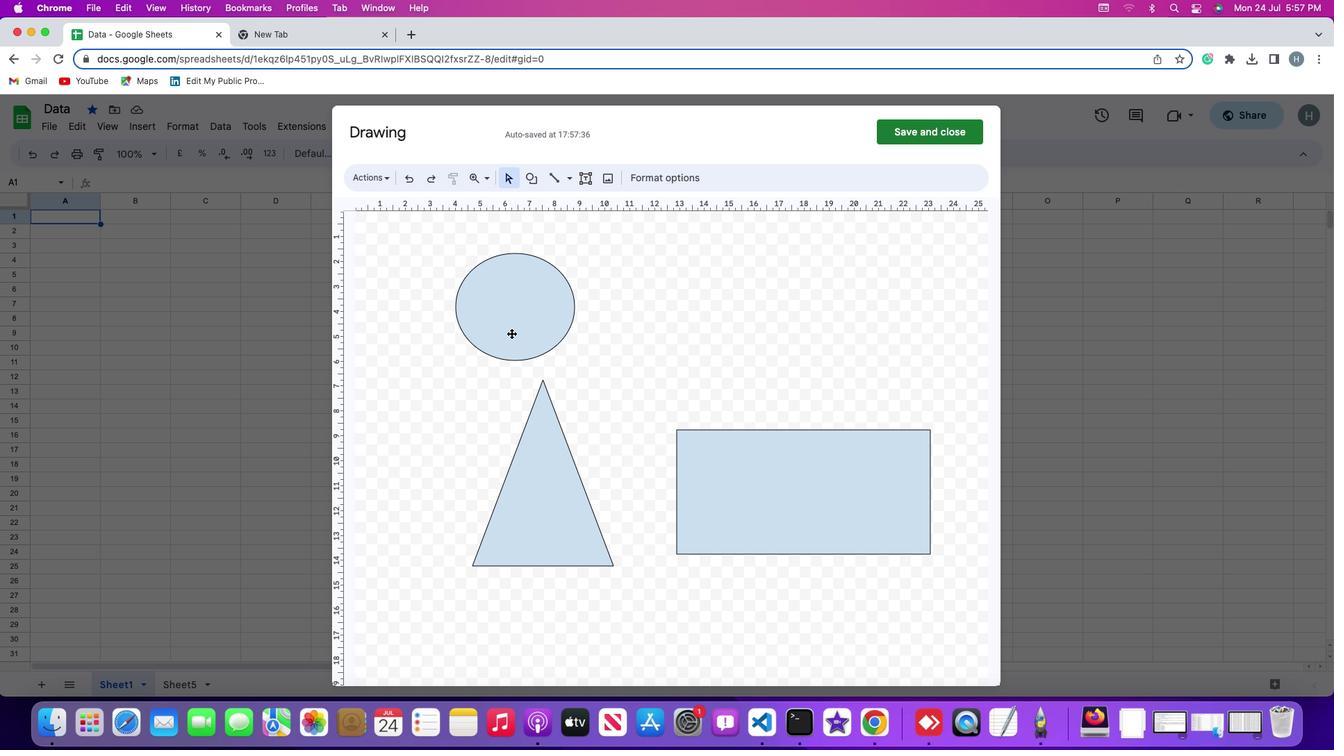 
Action: Mouse pressed left at (510, 333)
Screenshot: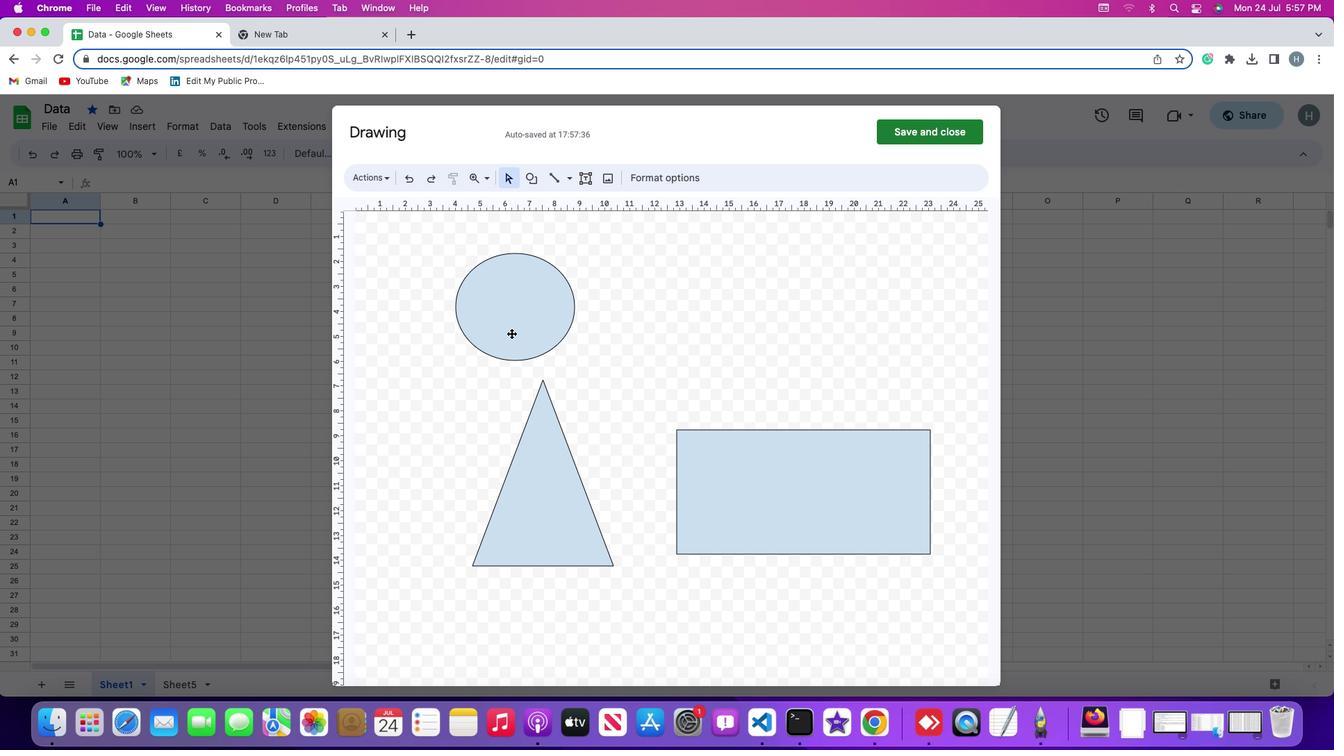 
Action: Mouse moved to (544, 486)
Screenshot: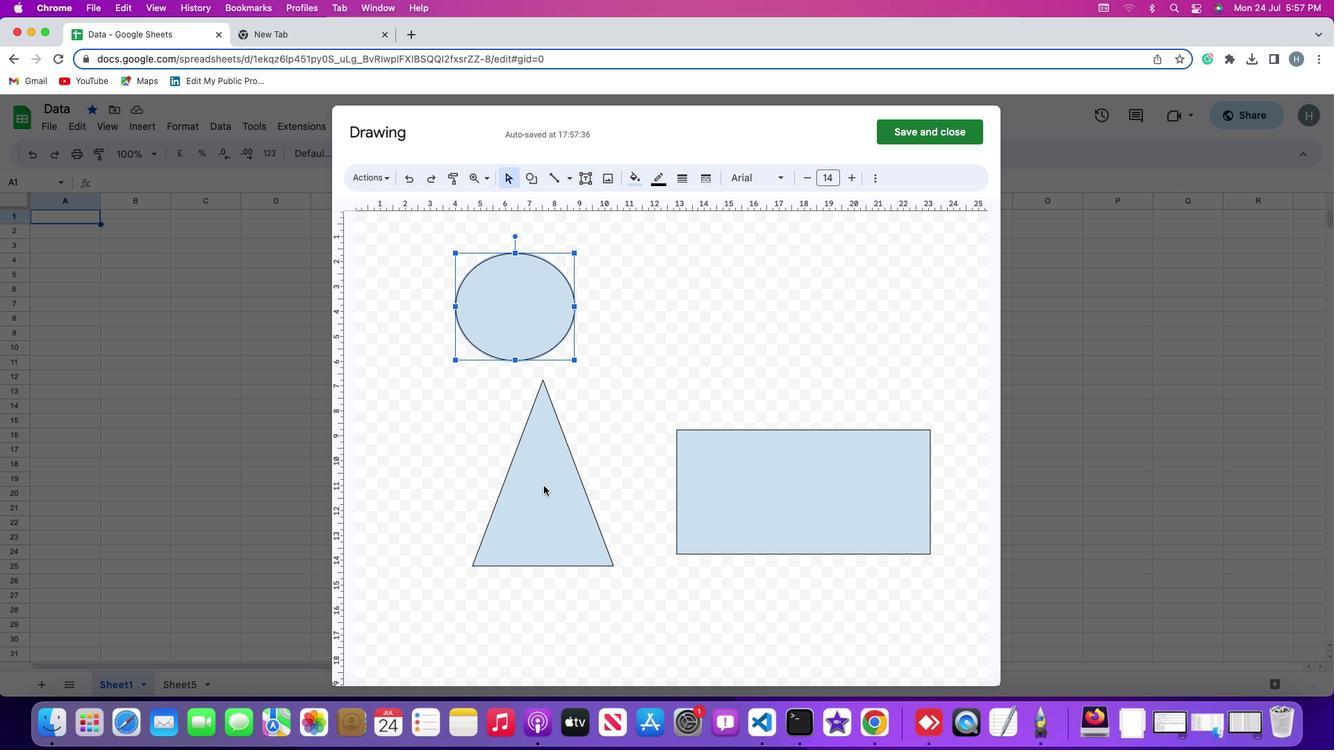 
Action: Mouse pressed left at (544, 486)
Screenshot: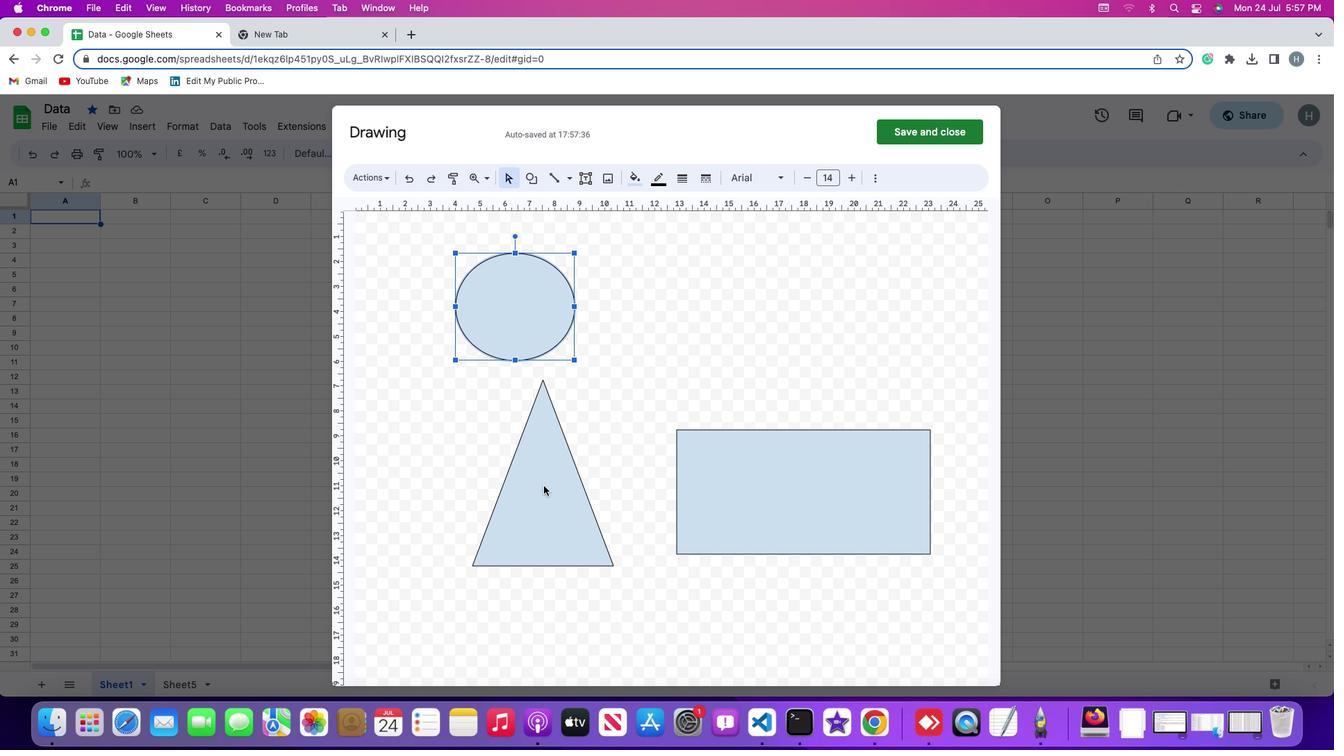 
Action: Mouse moved to (718, 481)
Screenshot: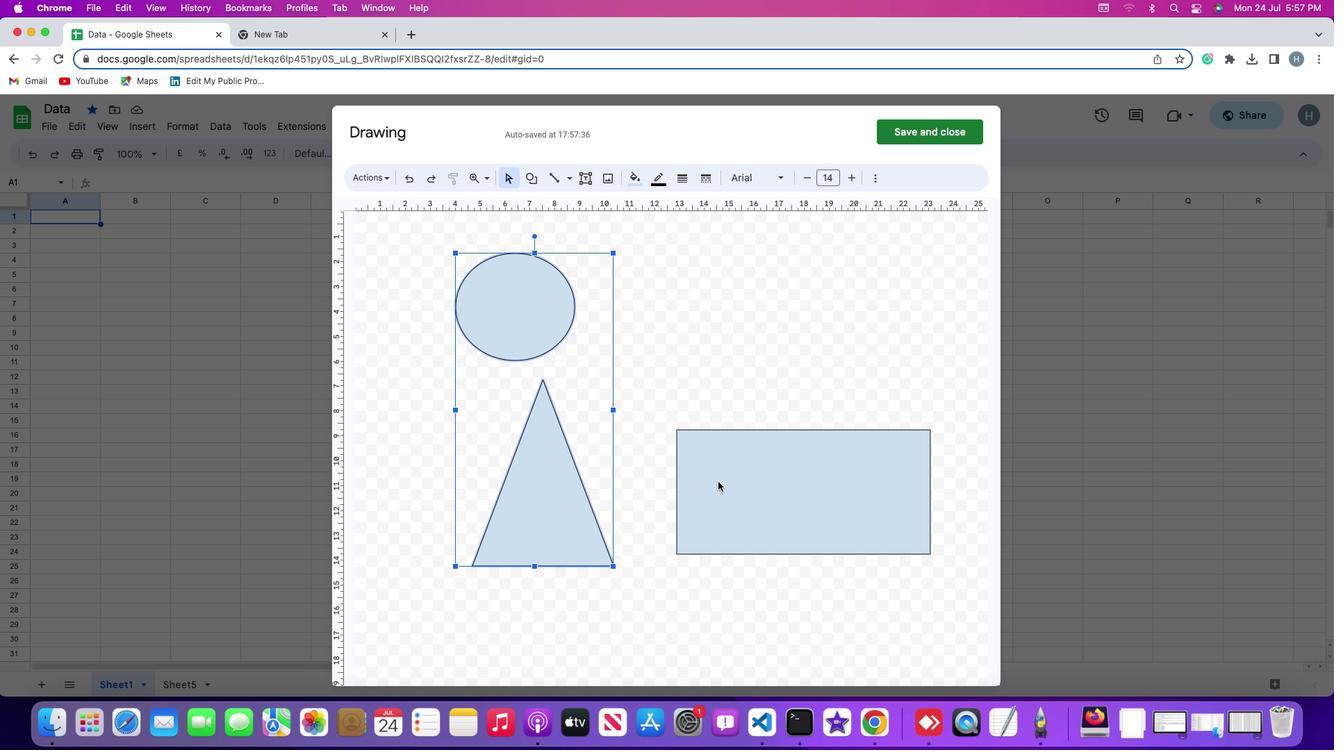 
Action: Mouse pressed left at (718, 481)
Screenshot: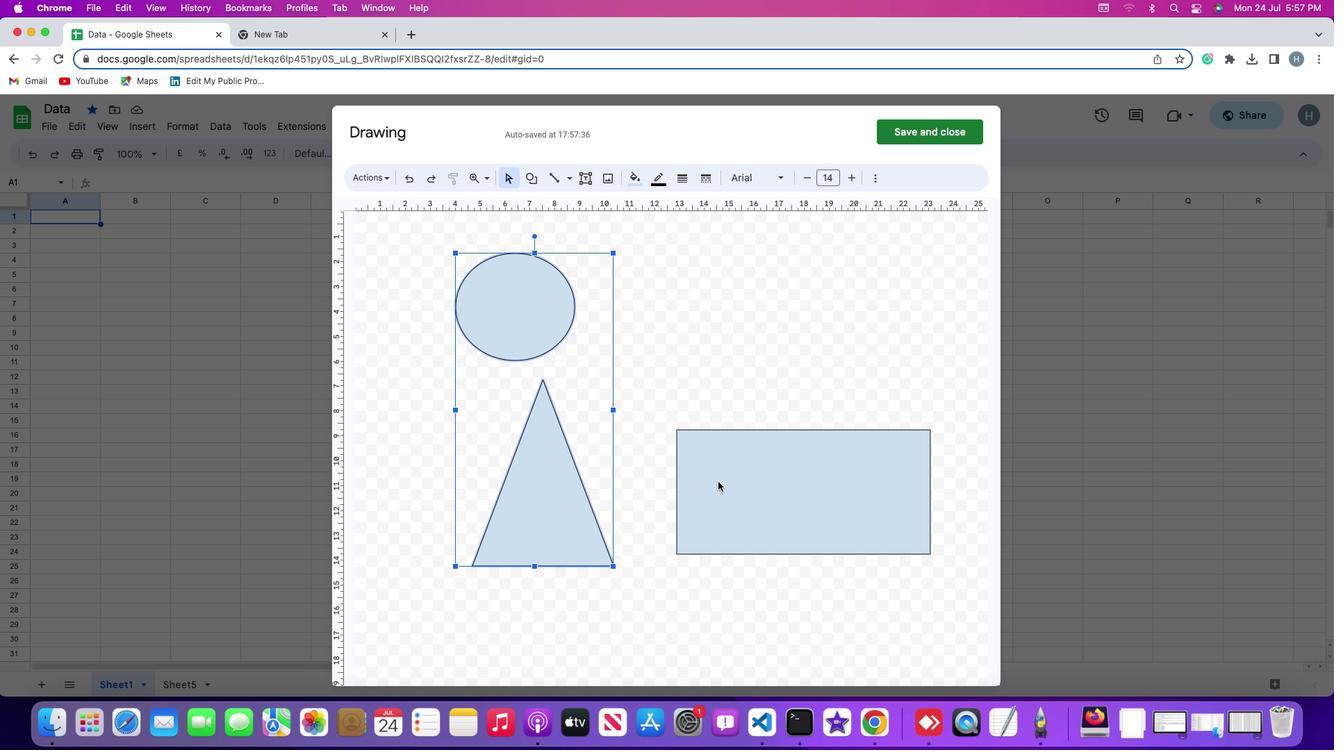 
Action: Mouse moved to (386, 174)
Screenshot: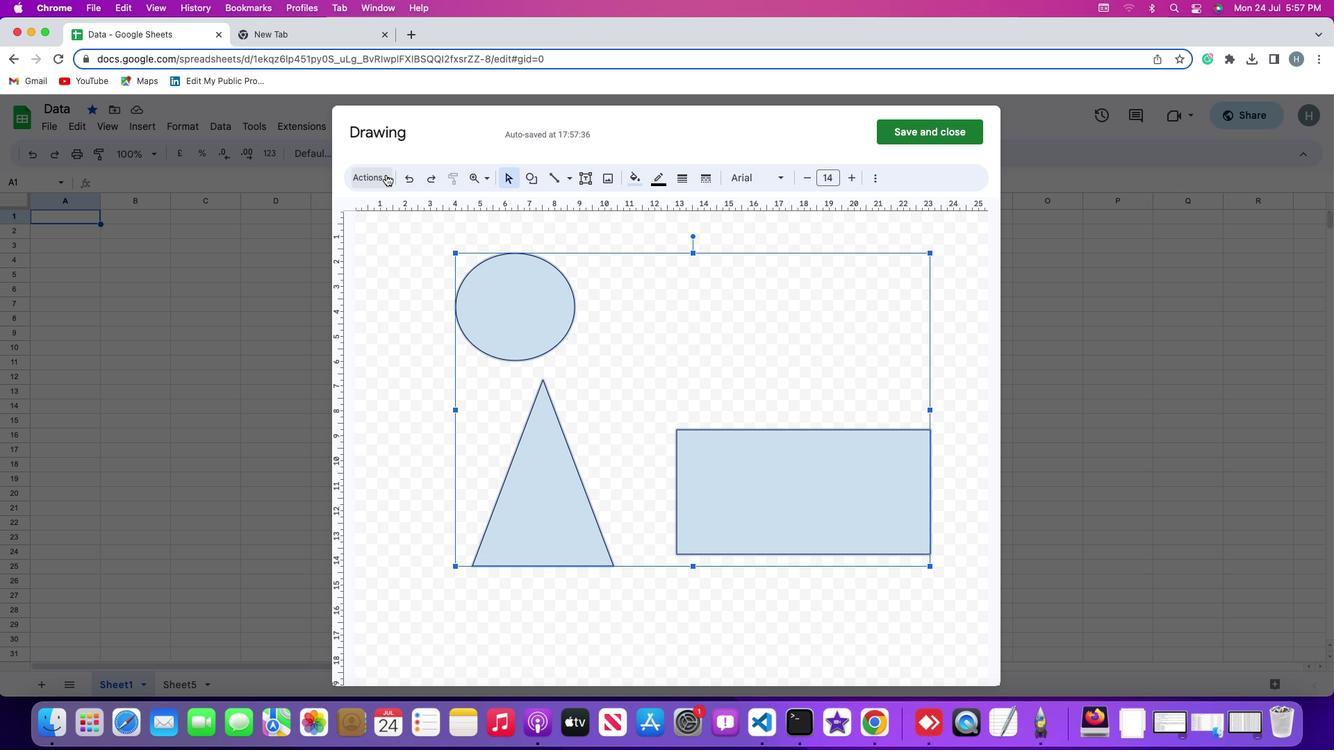 
Action: Mouse pressed left at (386, 174)
Screenshot: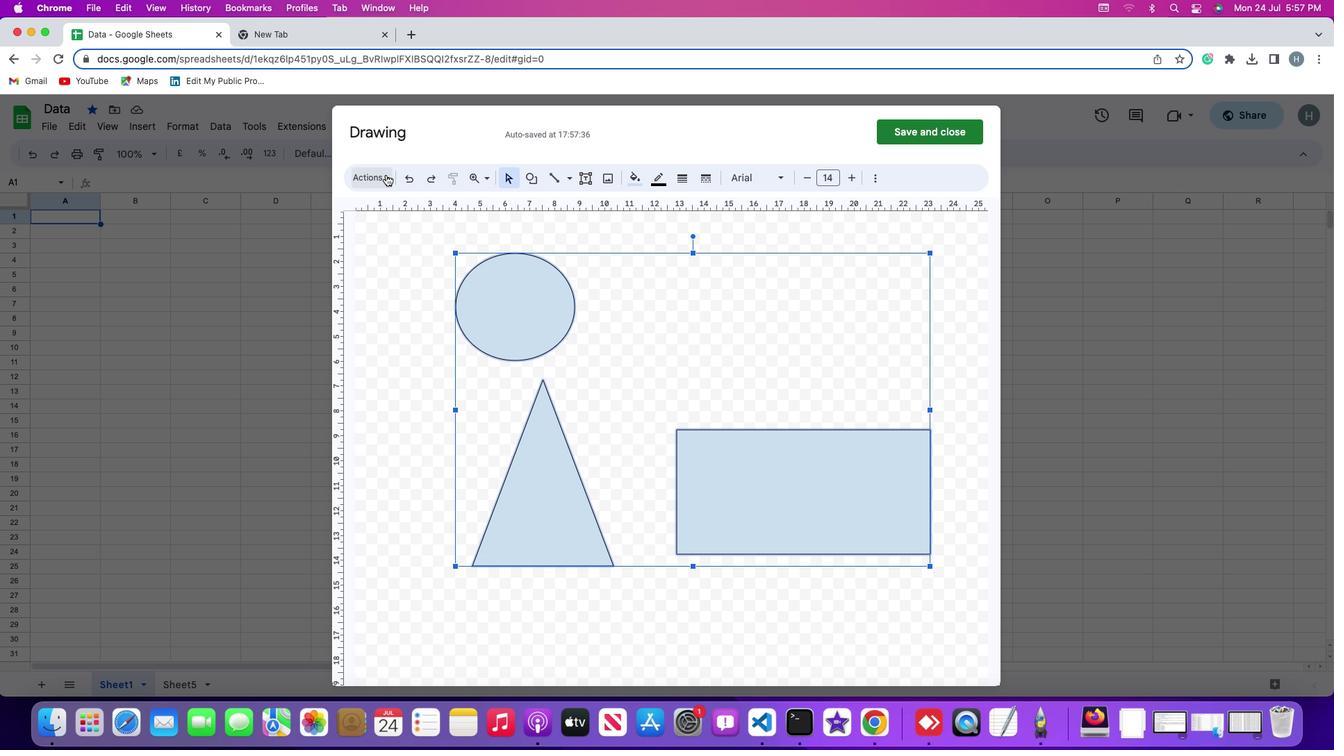
Action: Mouse moved to (609, 462)
Screenshot: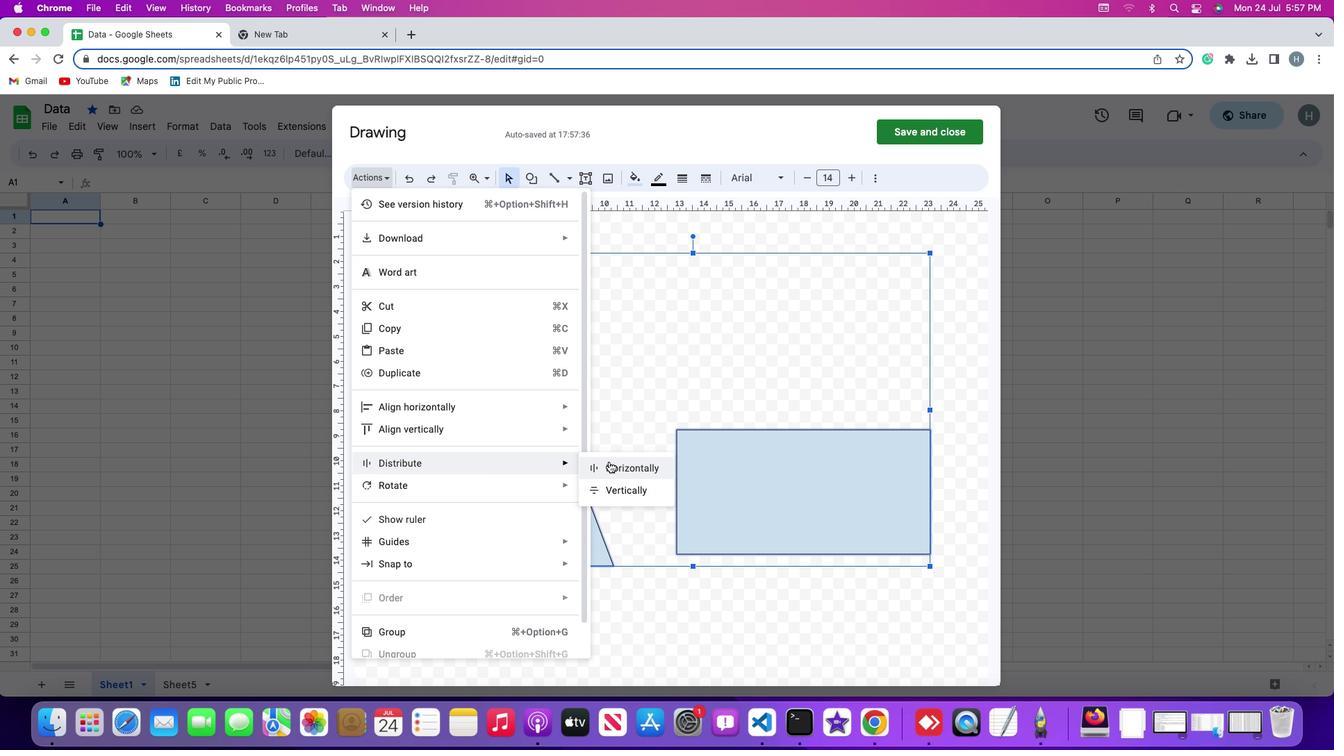 
Action: Mouse pressed left at (609, 462)
Screenshot: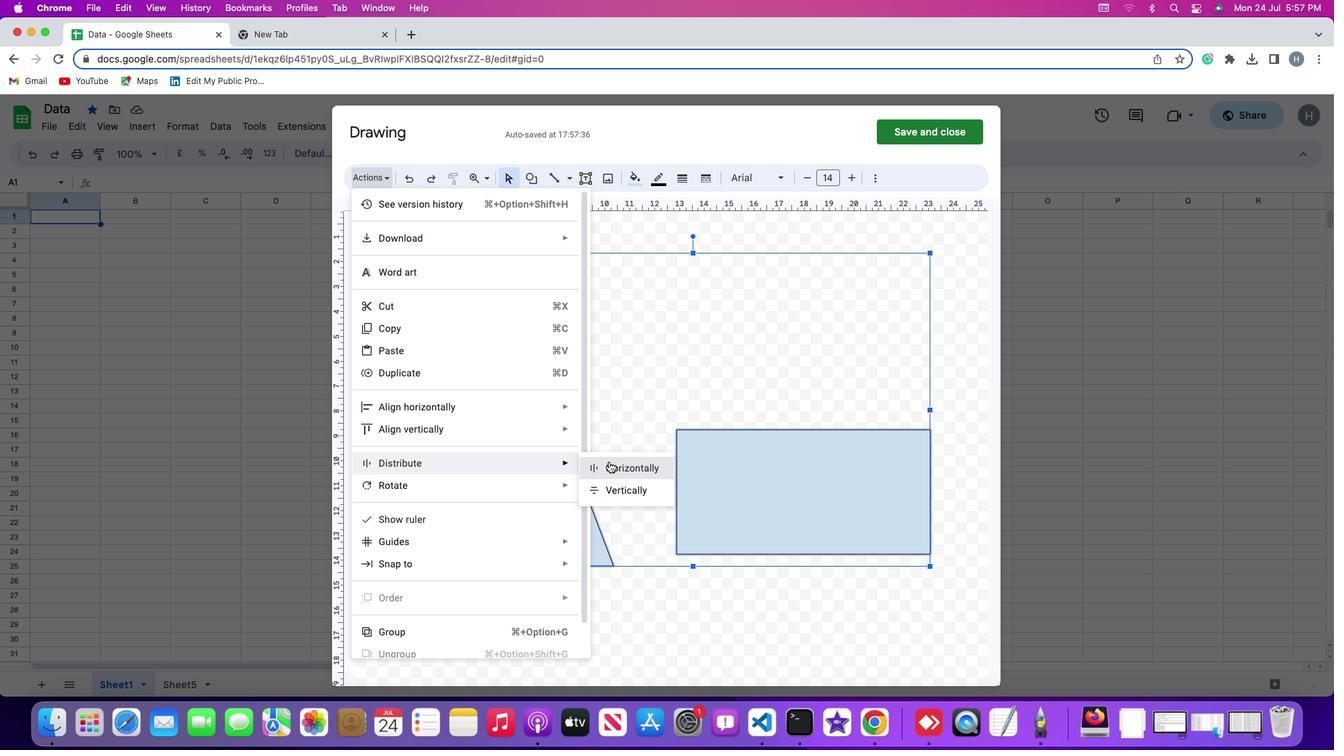 
Action: Mouse moved to (658, 376)
Screenshot: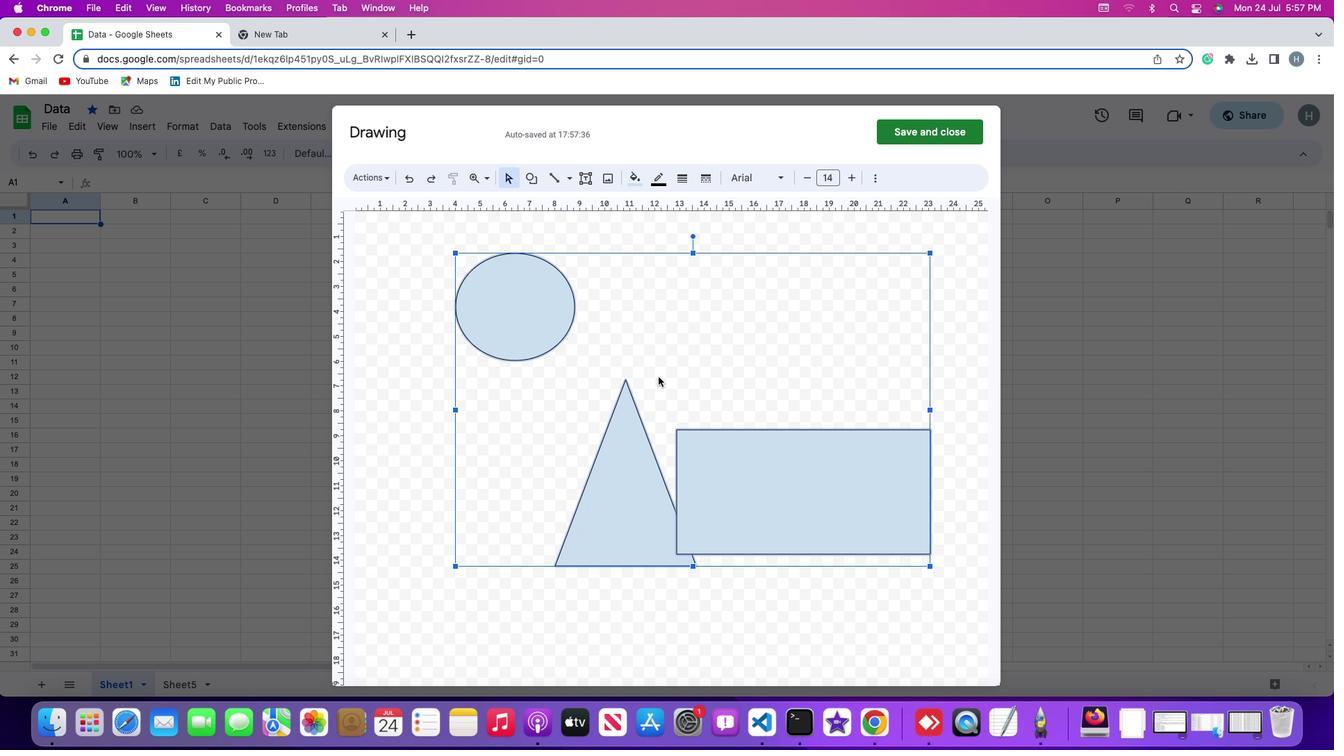 
